 Task: Create a due date automation trigger when advanced on, on the tuesday of the week before a card is due add basic not assigned to anyone at 11:00 AM.
Action: Mouse moved to (1315, 113)
Screenshot: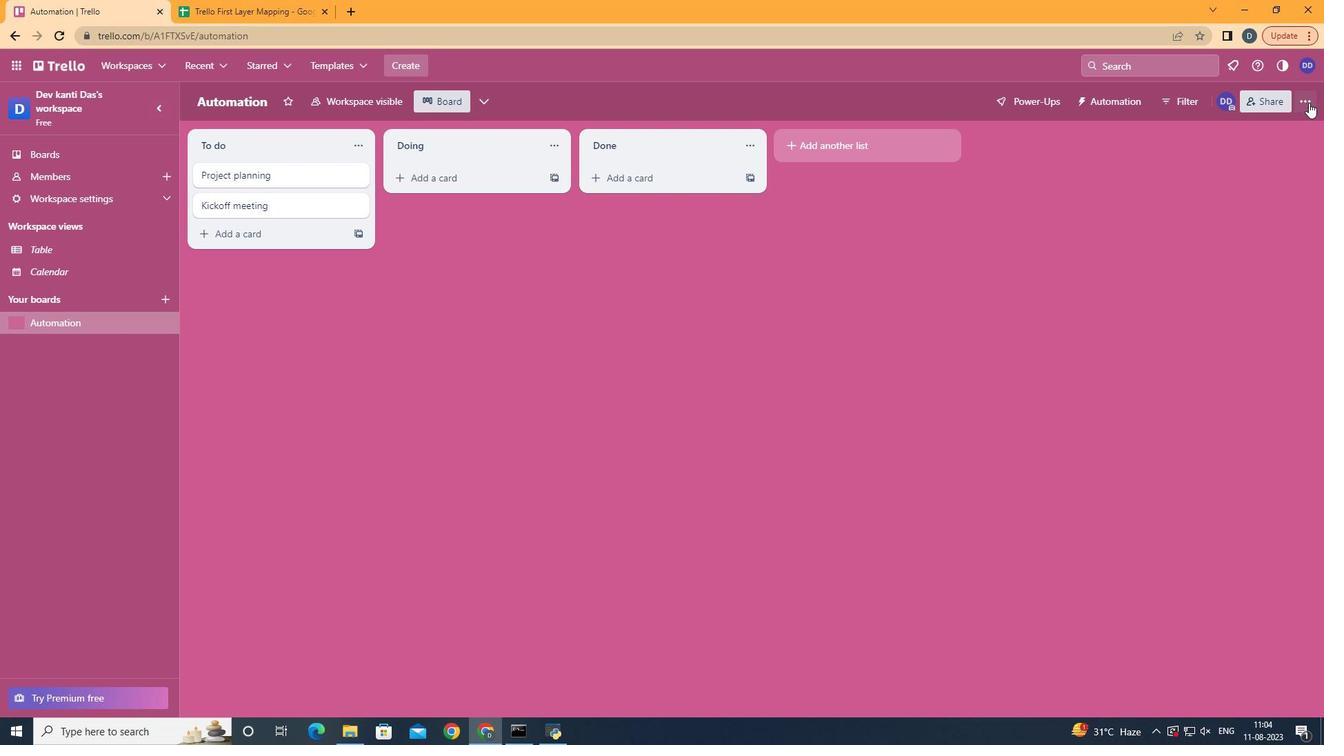 
Action: Mouse pressed left at (1315, 113)
Screenshot: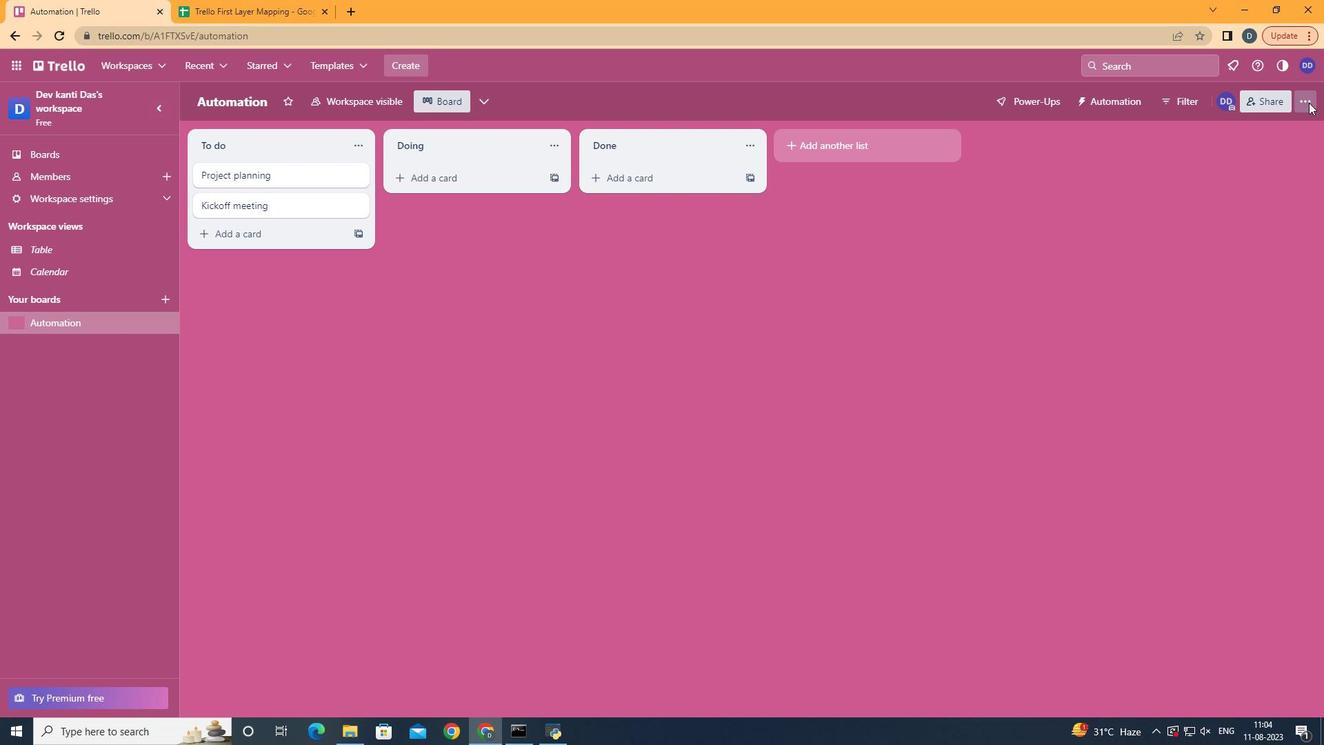 
Action: Mouse moved to (1309, 102)
Screenshot: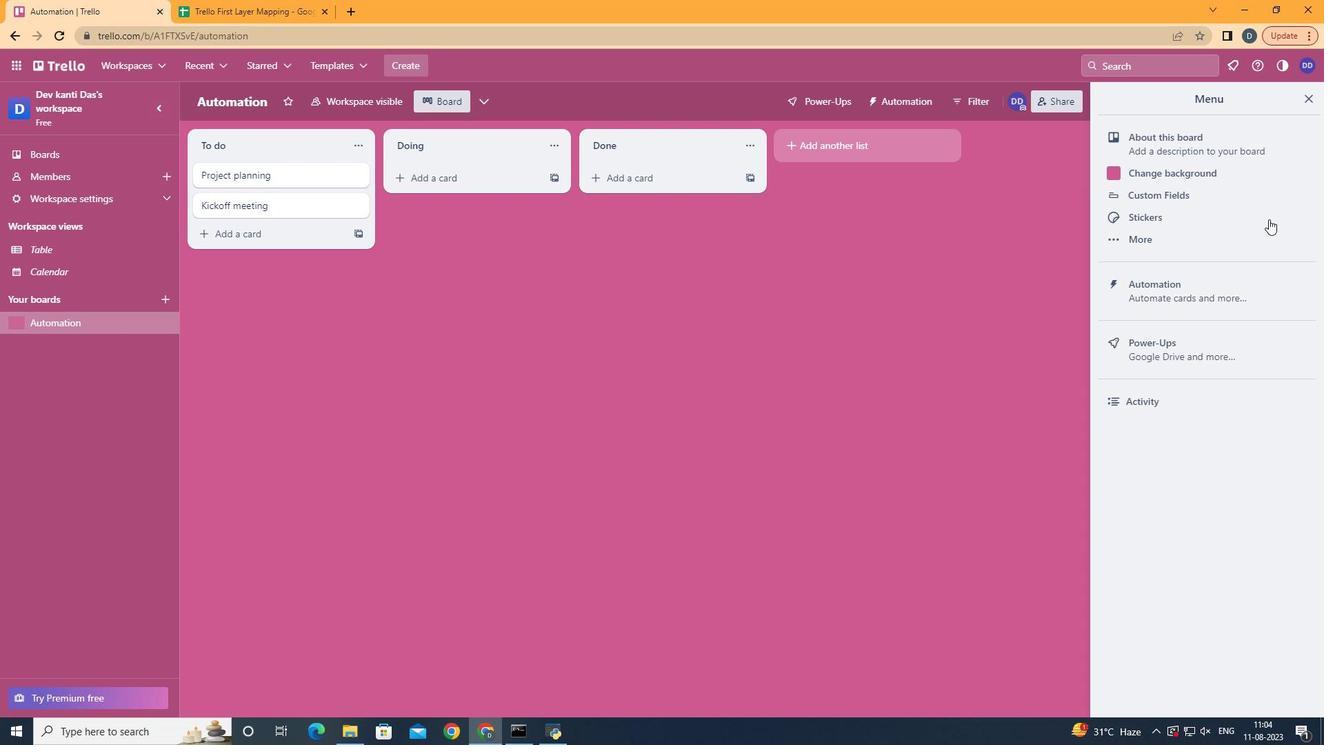 
Action: Mouse pressed left at (1309, 102)
Screenshot: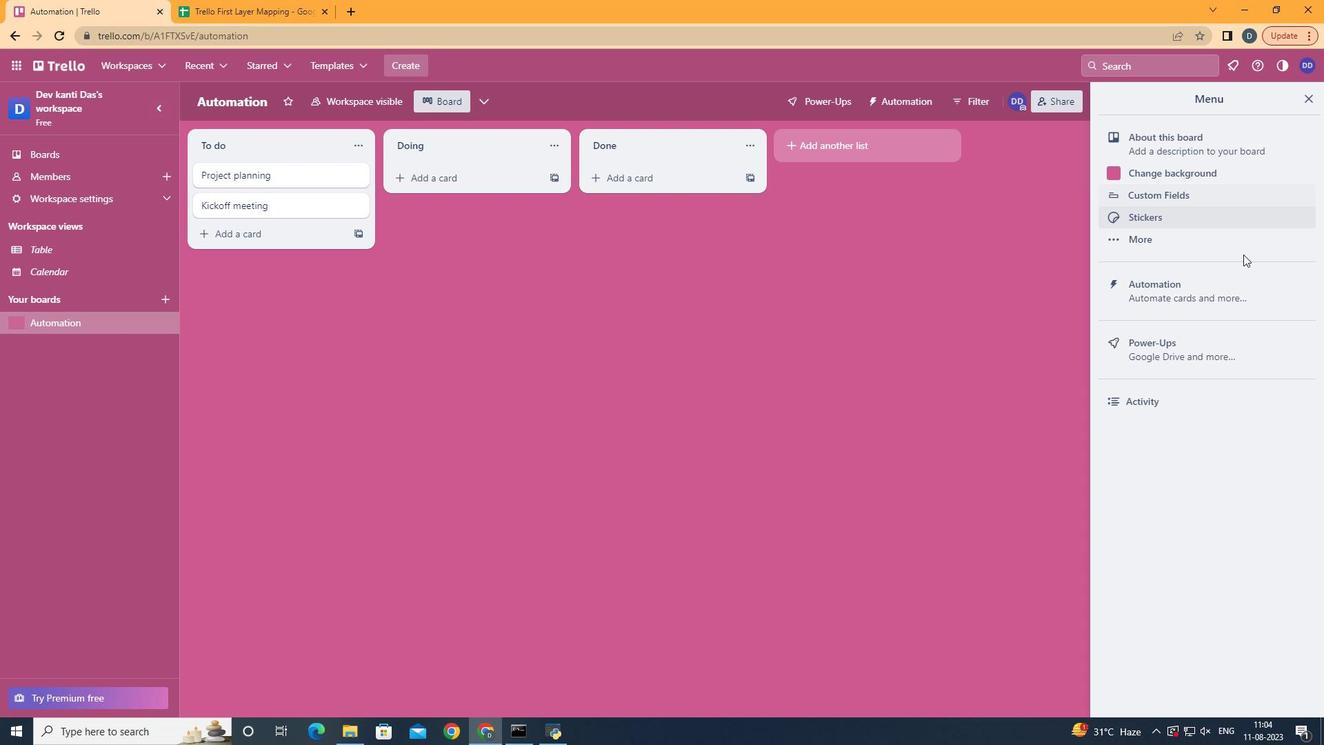 
Action: Mouse moved to (1215, 283)
Screenshot: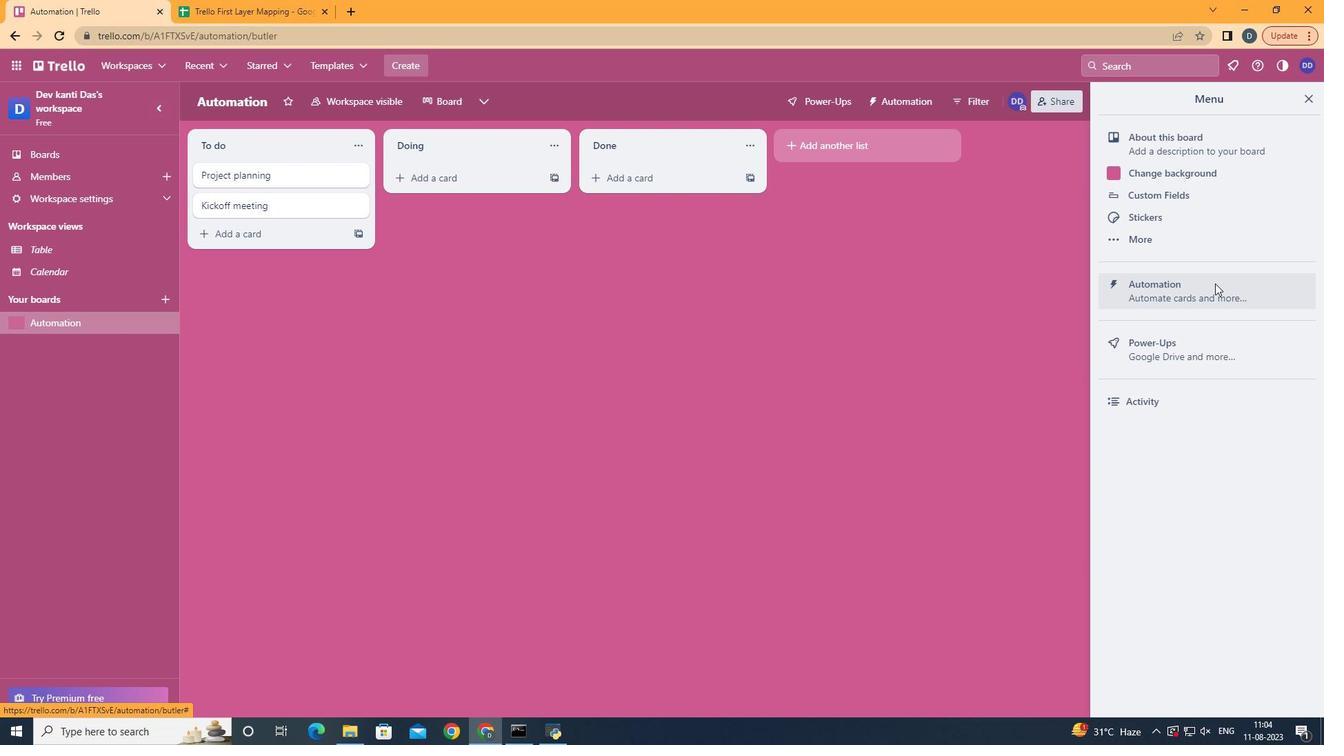 
Action: Mouse pressed left at (1215, 283)
Screenshot: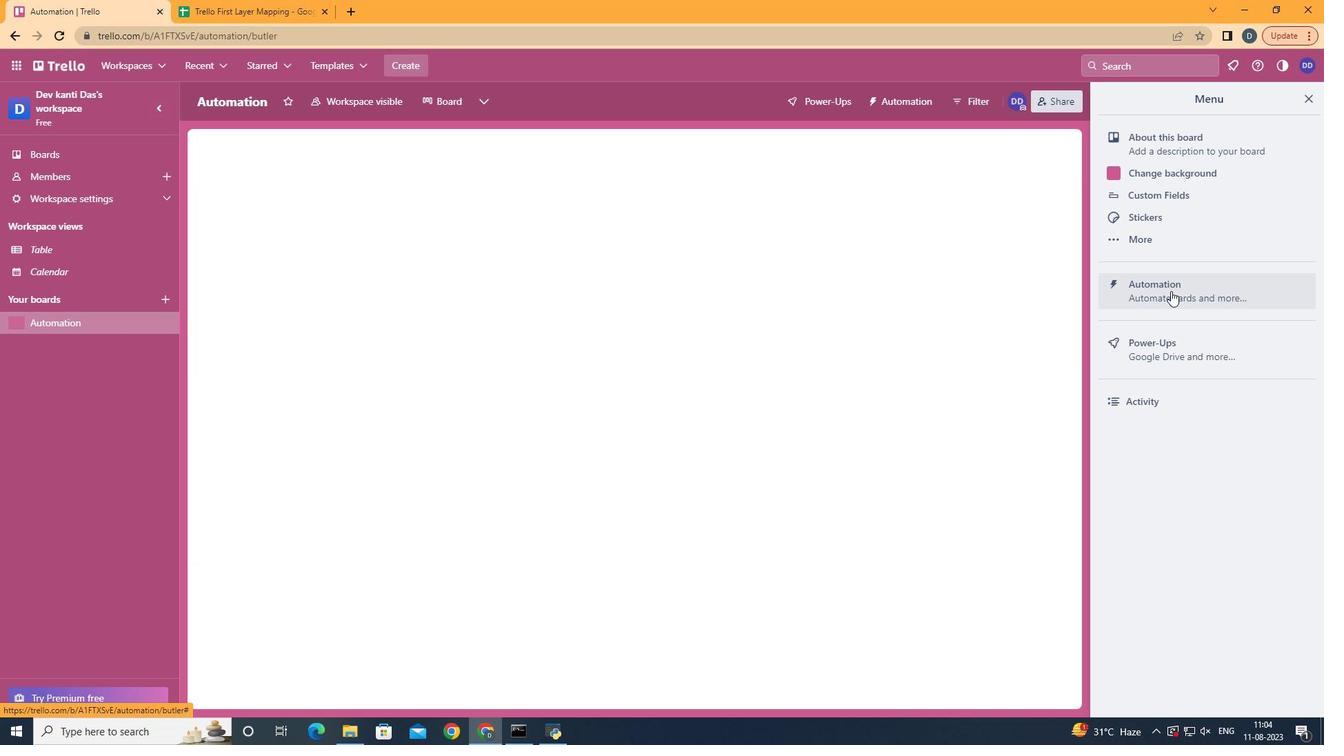 
Action: Mouse moved to (246, 272)
Screenshot: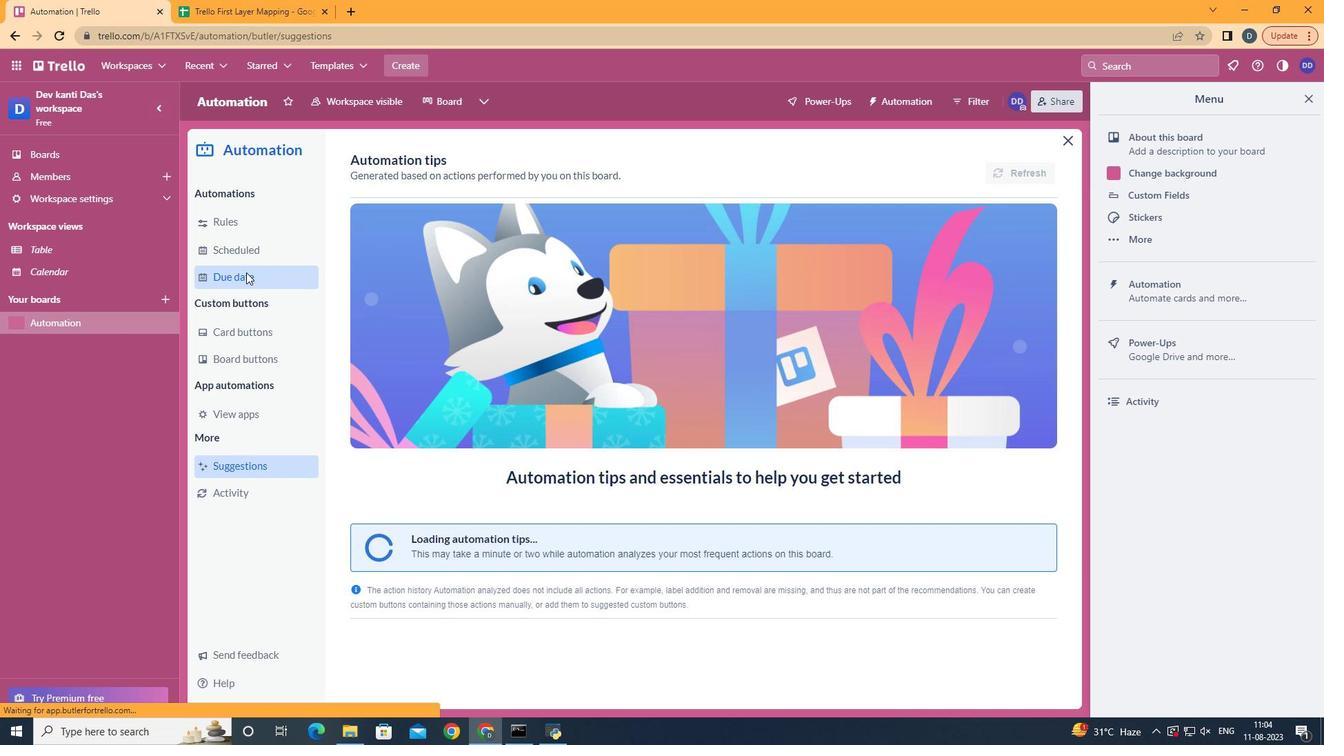 
Action: Mouse pressed left at (246, 272)
Screenshot: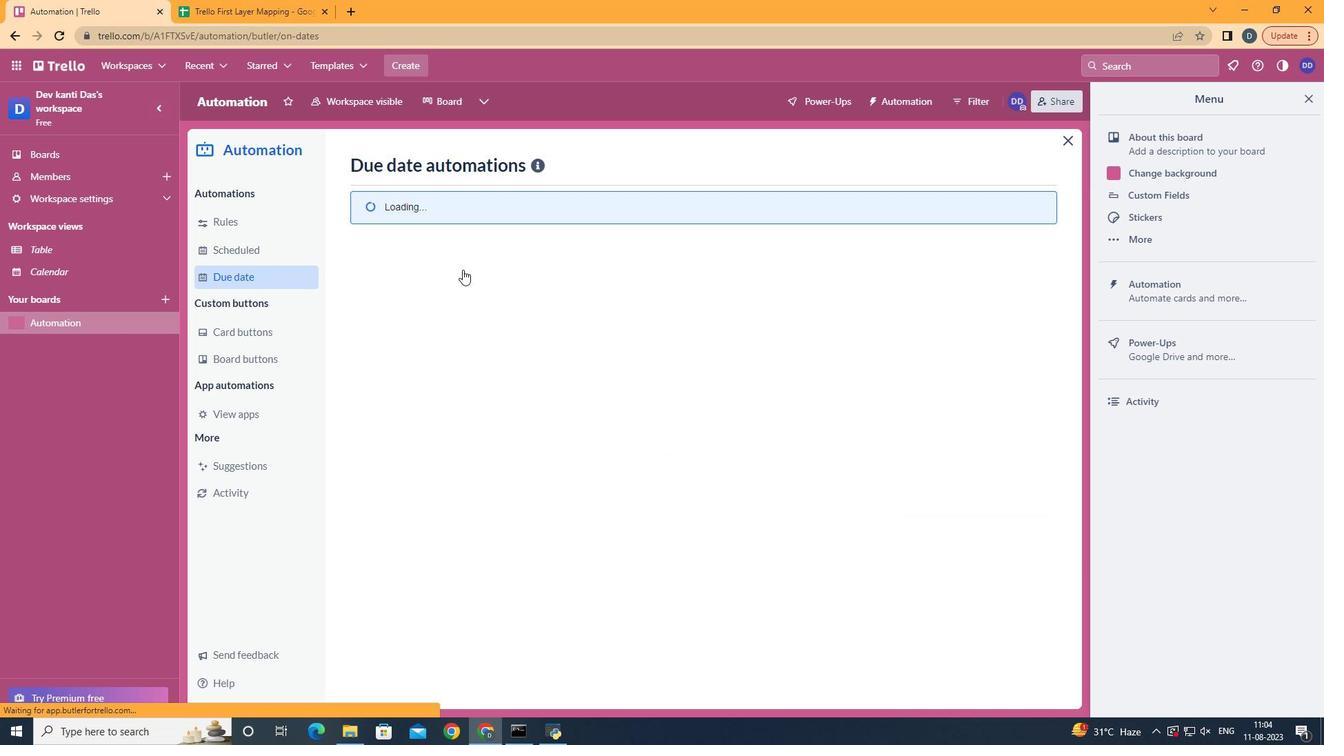 
Action: Mouse moved to (985, 162)
Screenshot: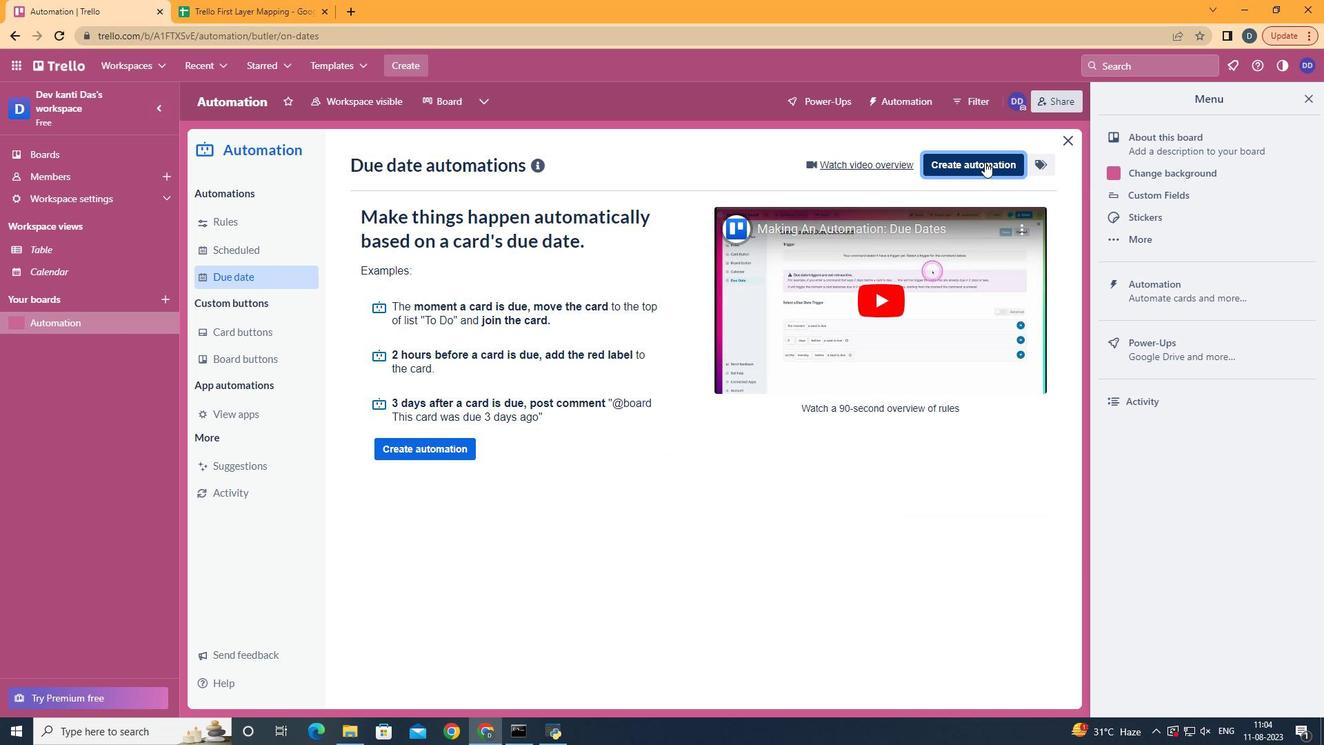 
Action: Mouse pressed left at (985, 162)
Screenshot: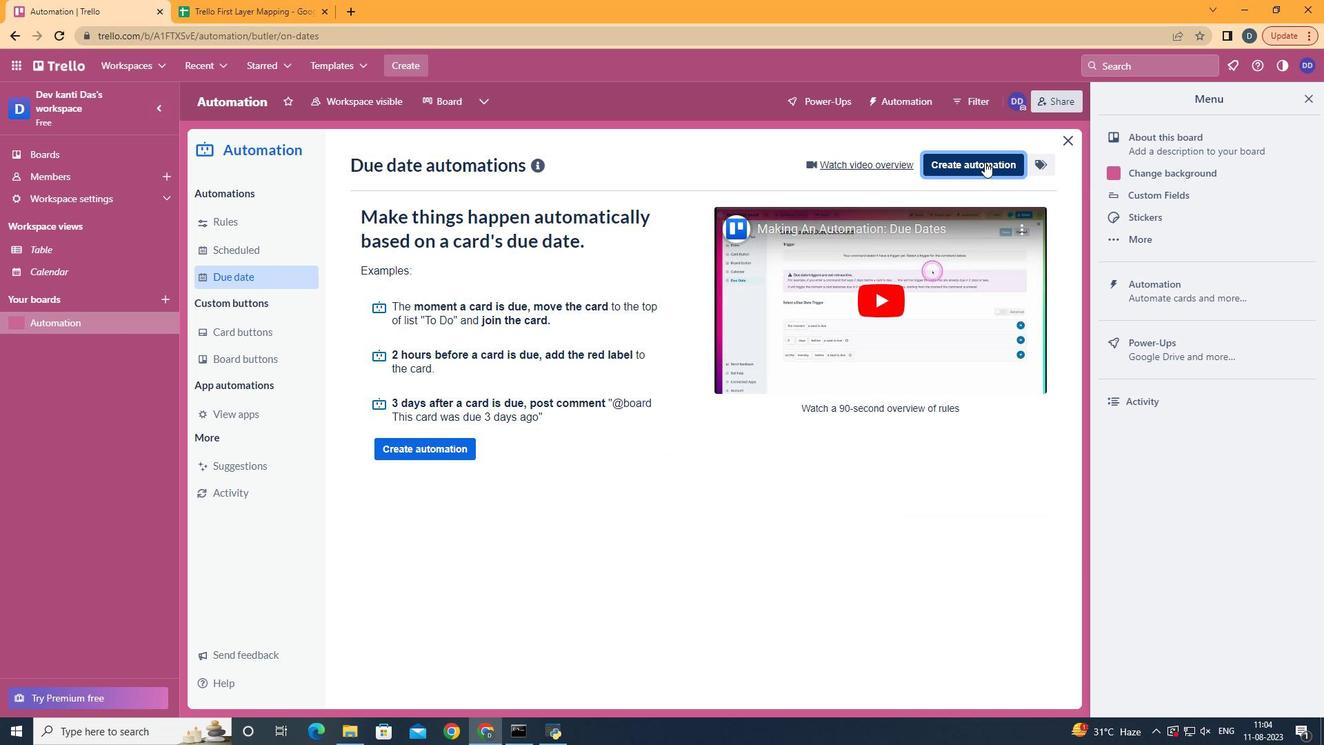 
Action: Mouse moved to (753, 289)
Screenshot: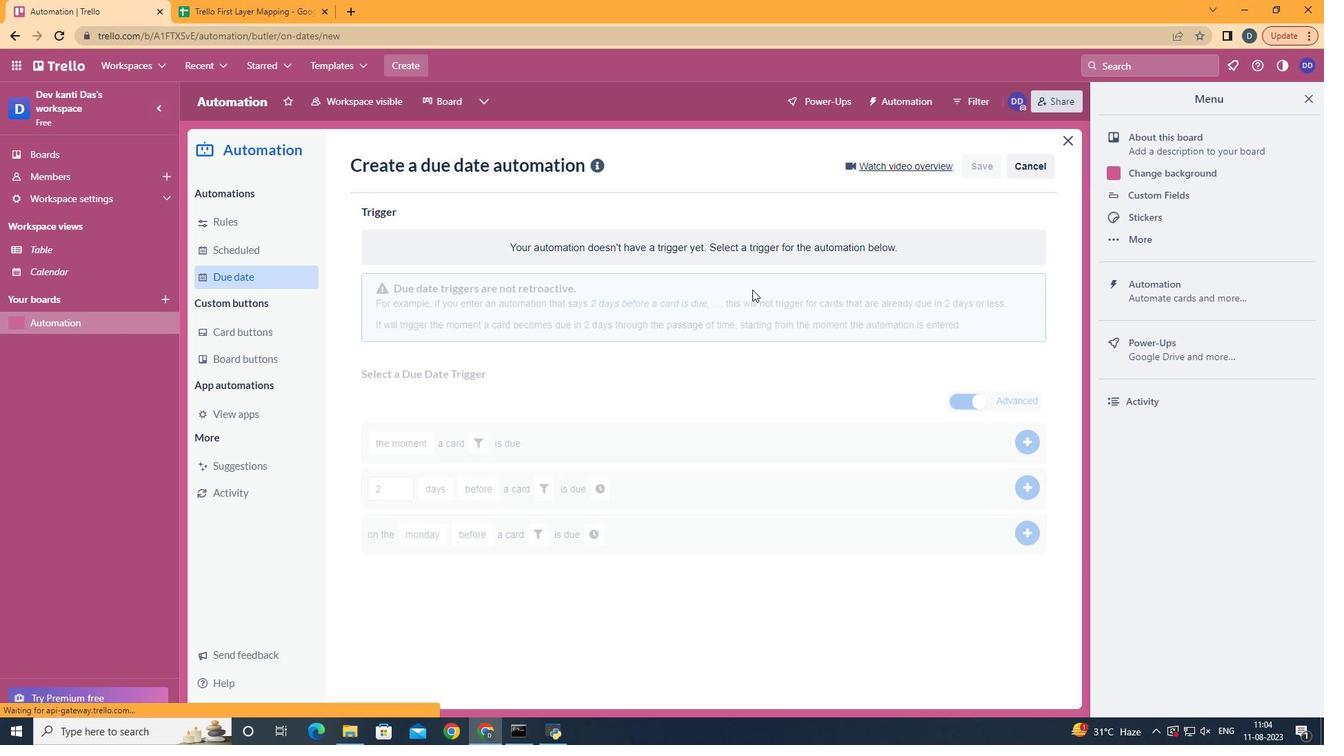
Action: Mouse pressed left at (753, 289)
Screenshot: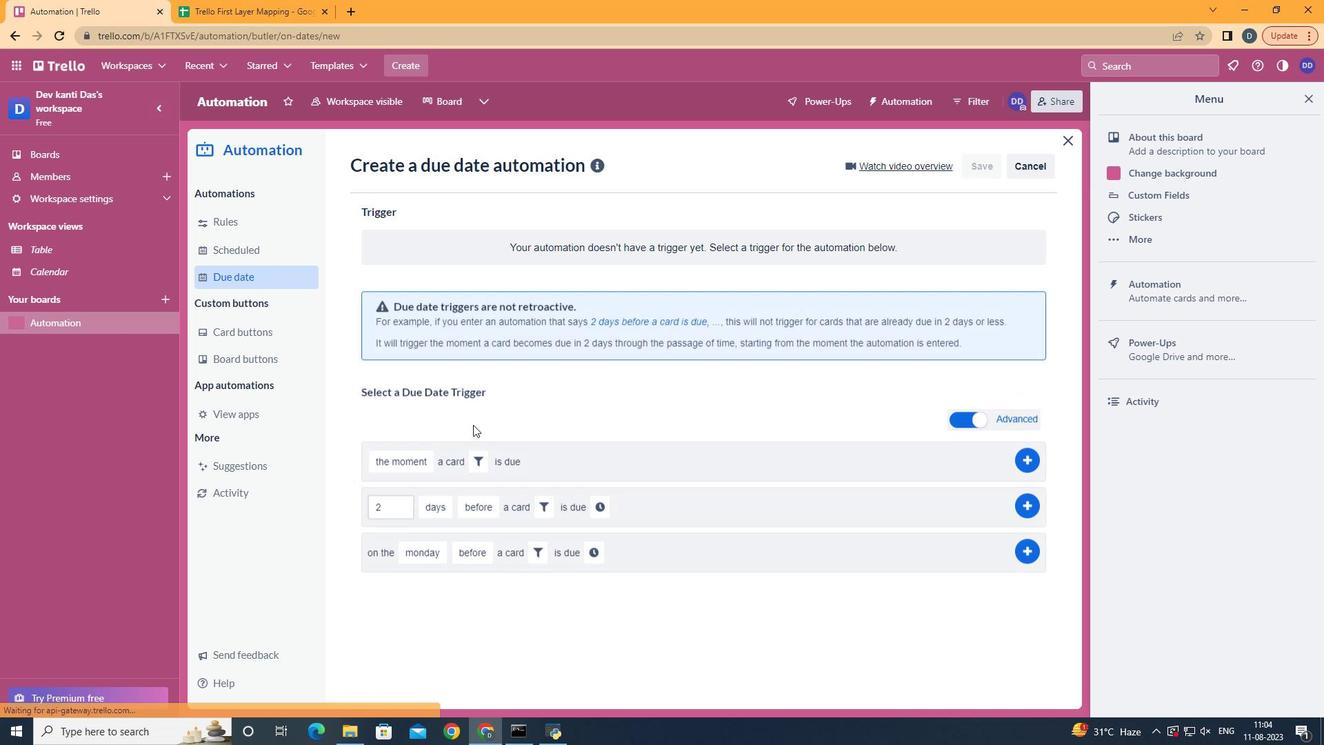 
Action: Mouse moved to (447, 382)
Screenshot: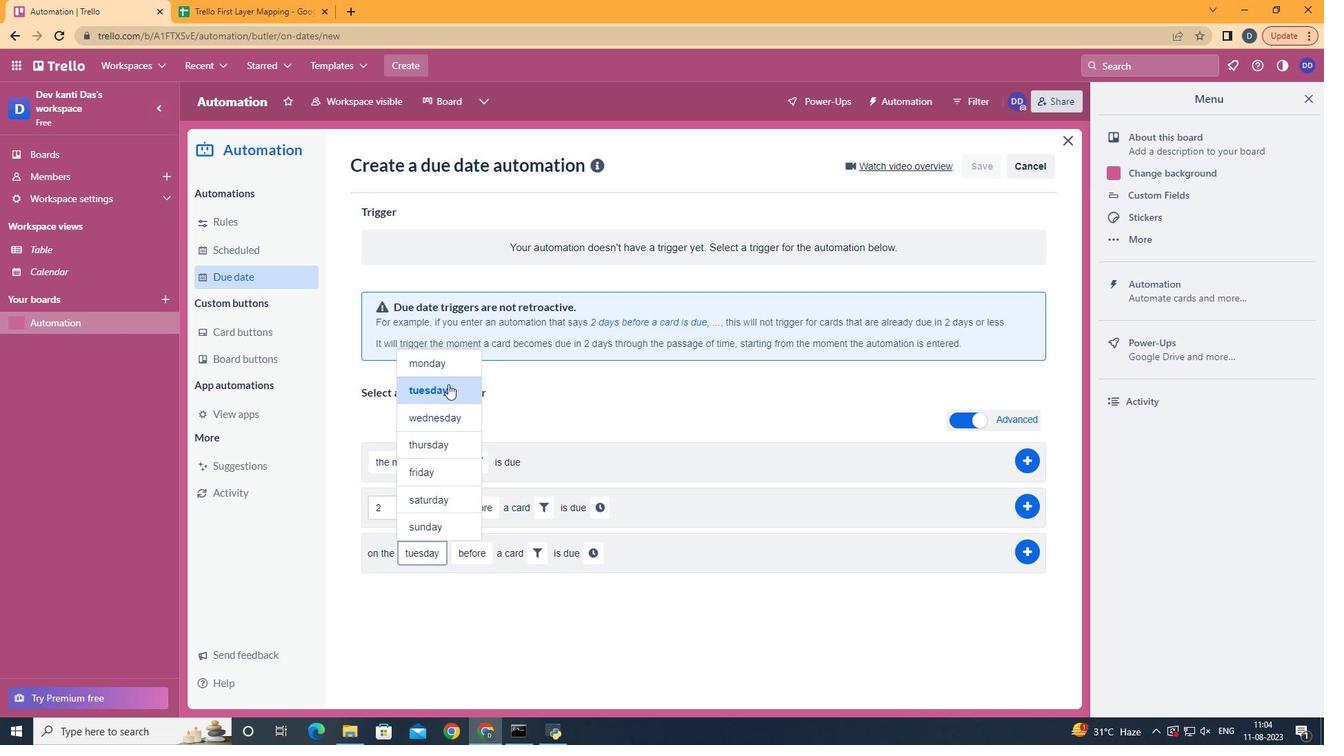 
Action: Mouse pressed left at (447, 382)
Screenshot: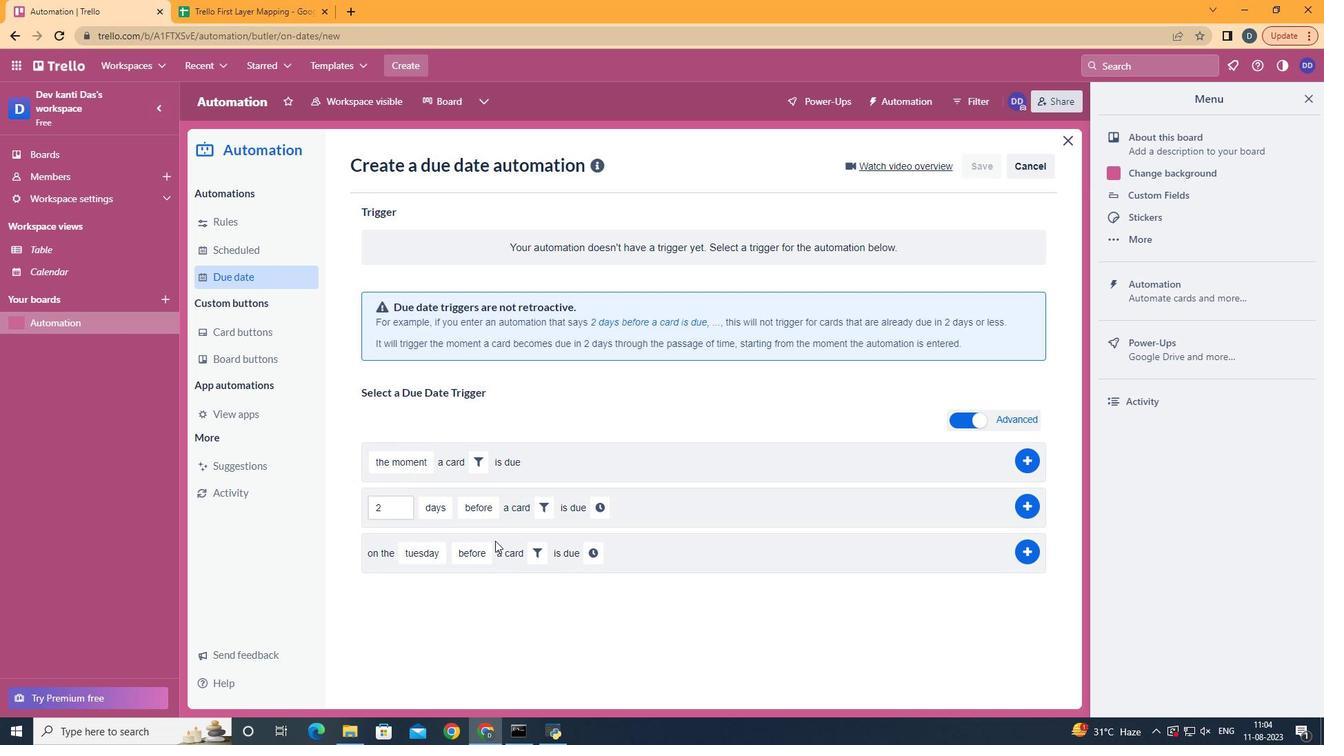 
Action: Mouse moved to (494, 666)
Screenshot: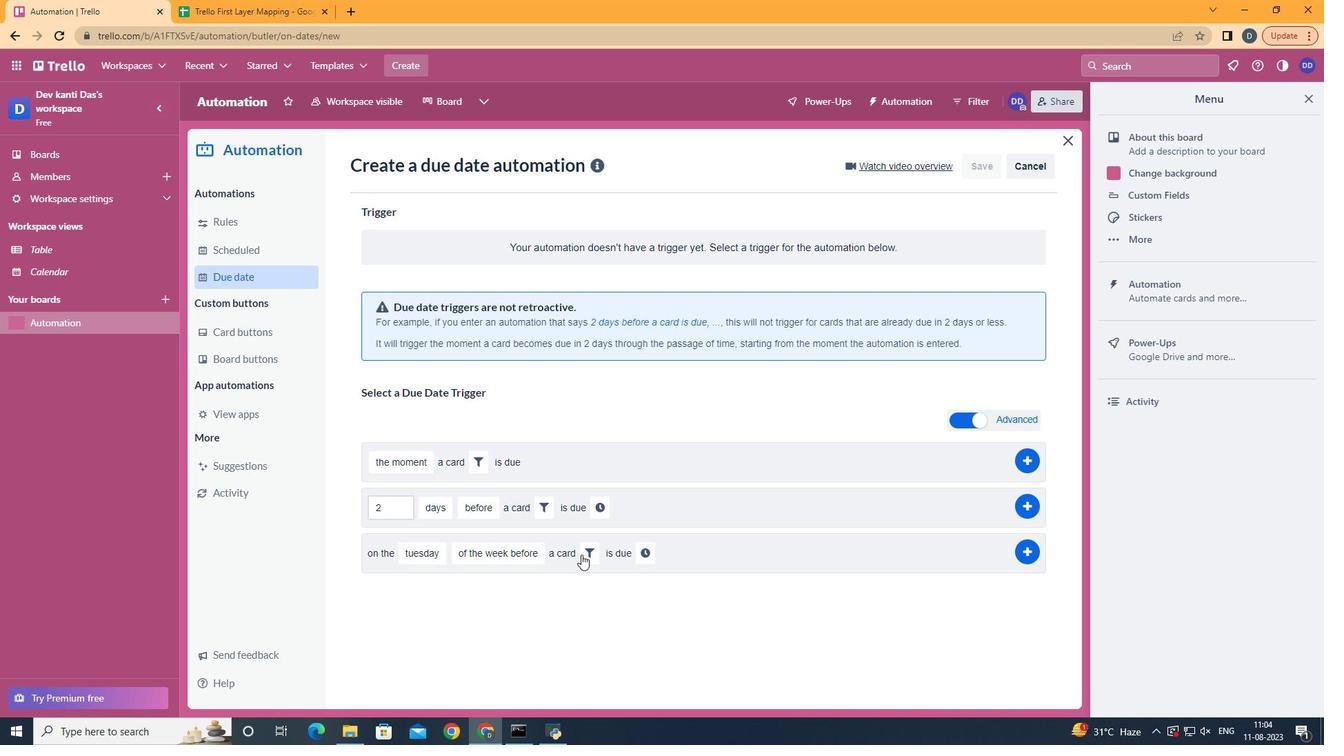 
Action: Mouse pressed left at (494, 666)
Screenshot: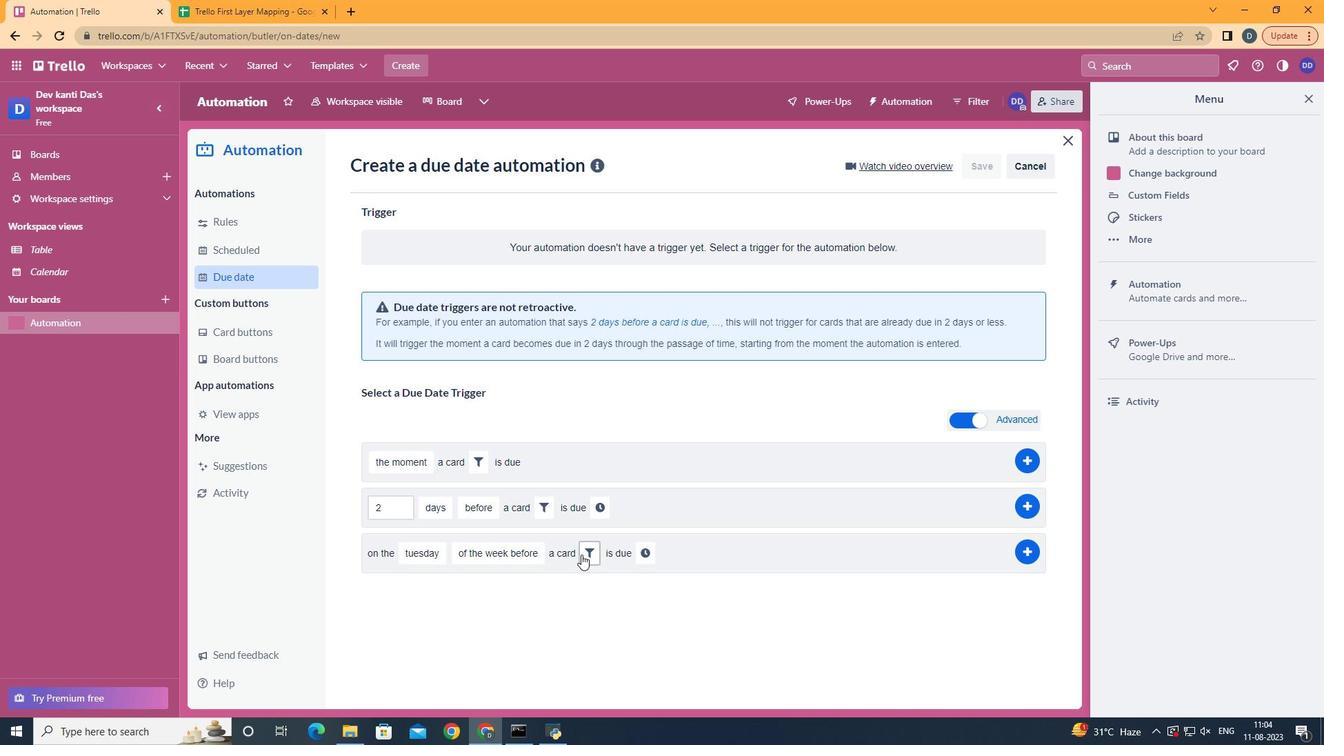 
Action: Mouse moved to (581, 554)
Screenshot: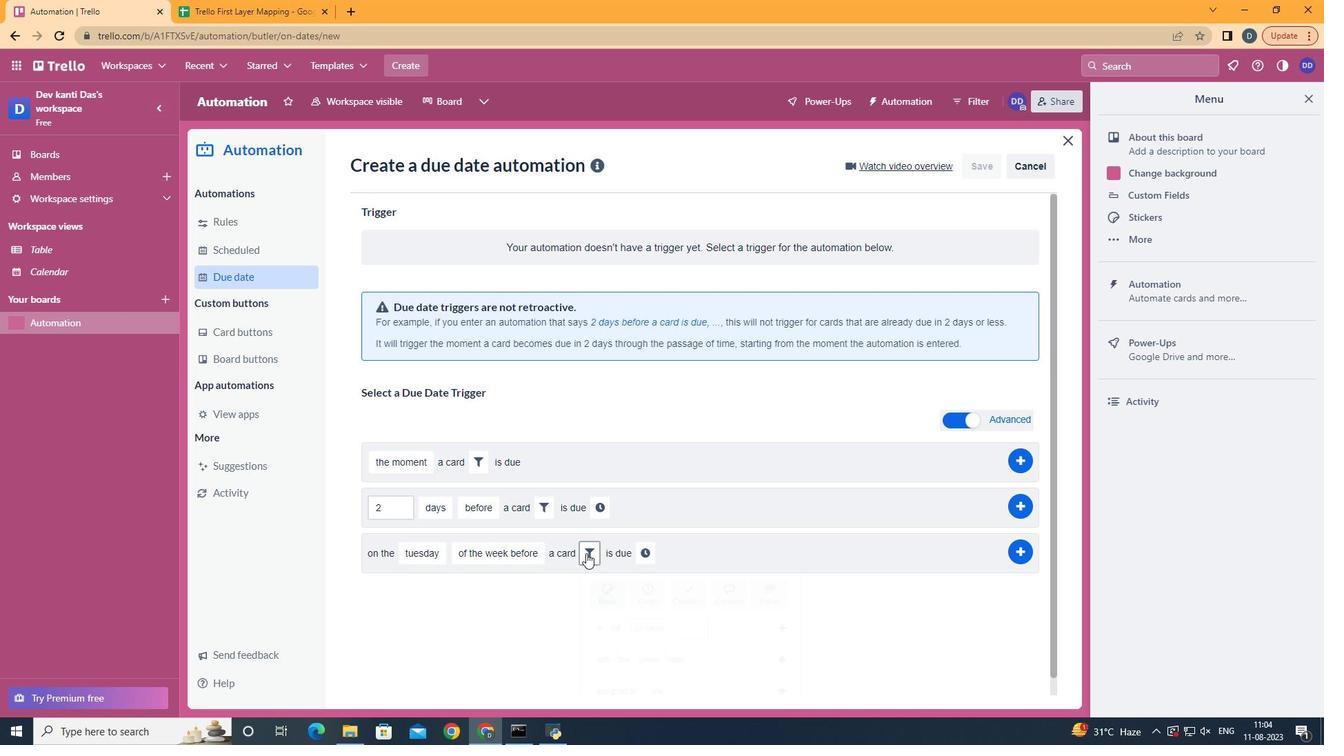 
Action: Mouse pressed left at (581, 554)
Screenshot: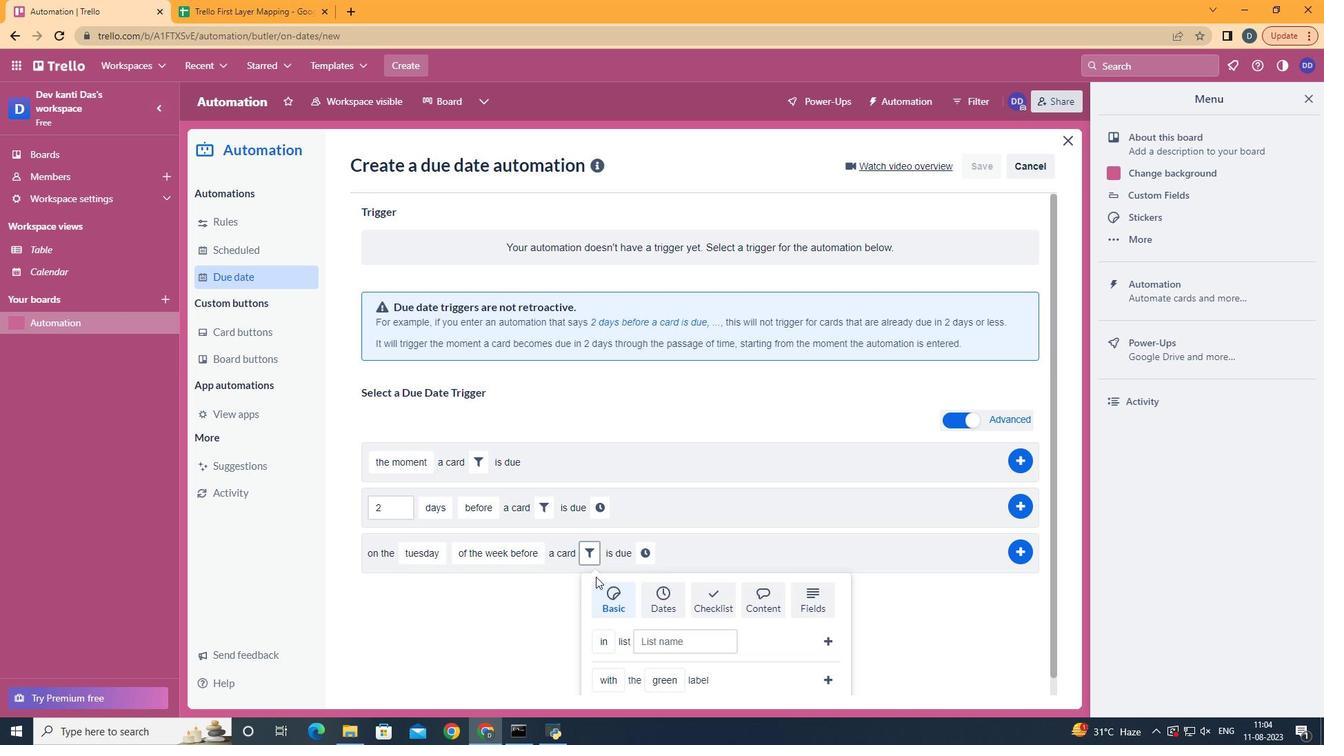 
Action: Mouse moved to (653, 645)
Screenshot: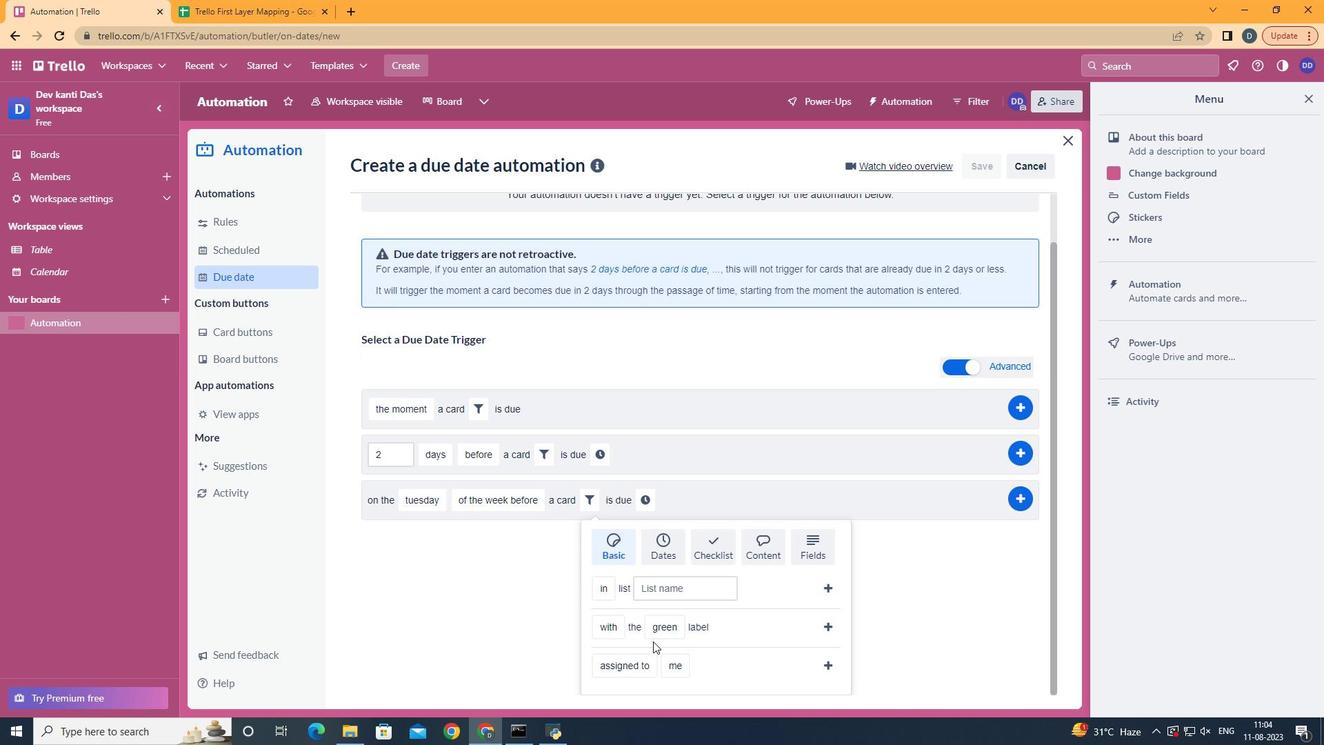 
Action: Mouse scrolled (653, 644) with delta (0, 0)
Screenshot: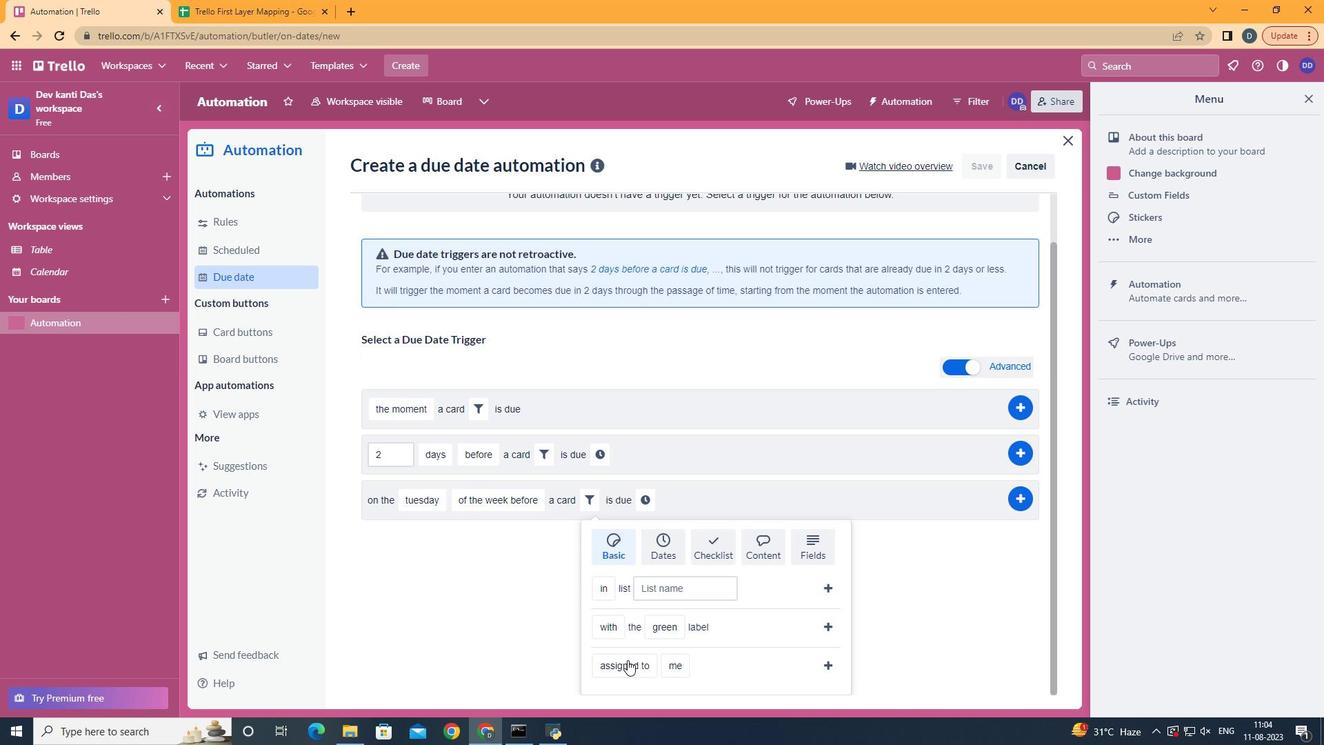 
Action: Mouse scrolled (653, 644) with delta (0, 0)
Screenshot: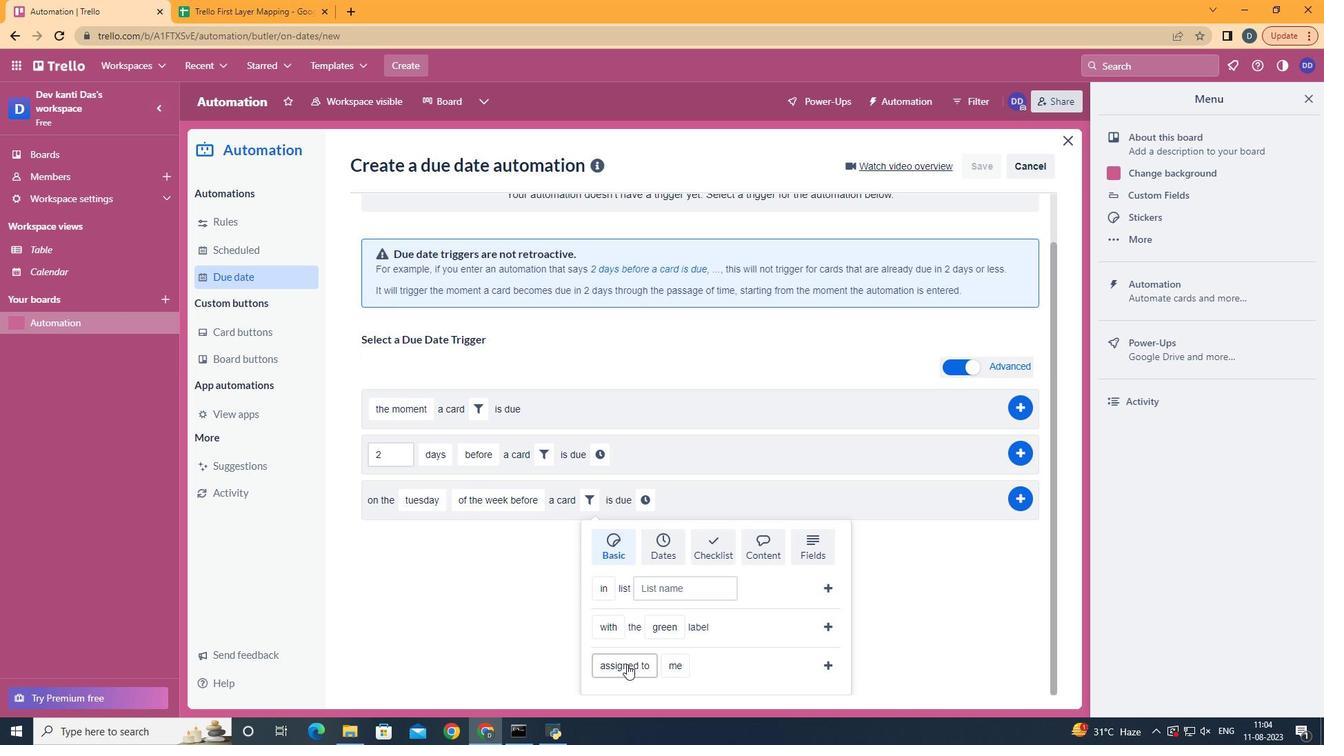 
Action: Mouse scrolled (653, 644) with delta (0, 0)
Screenshot: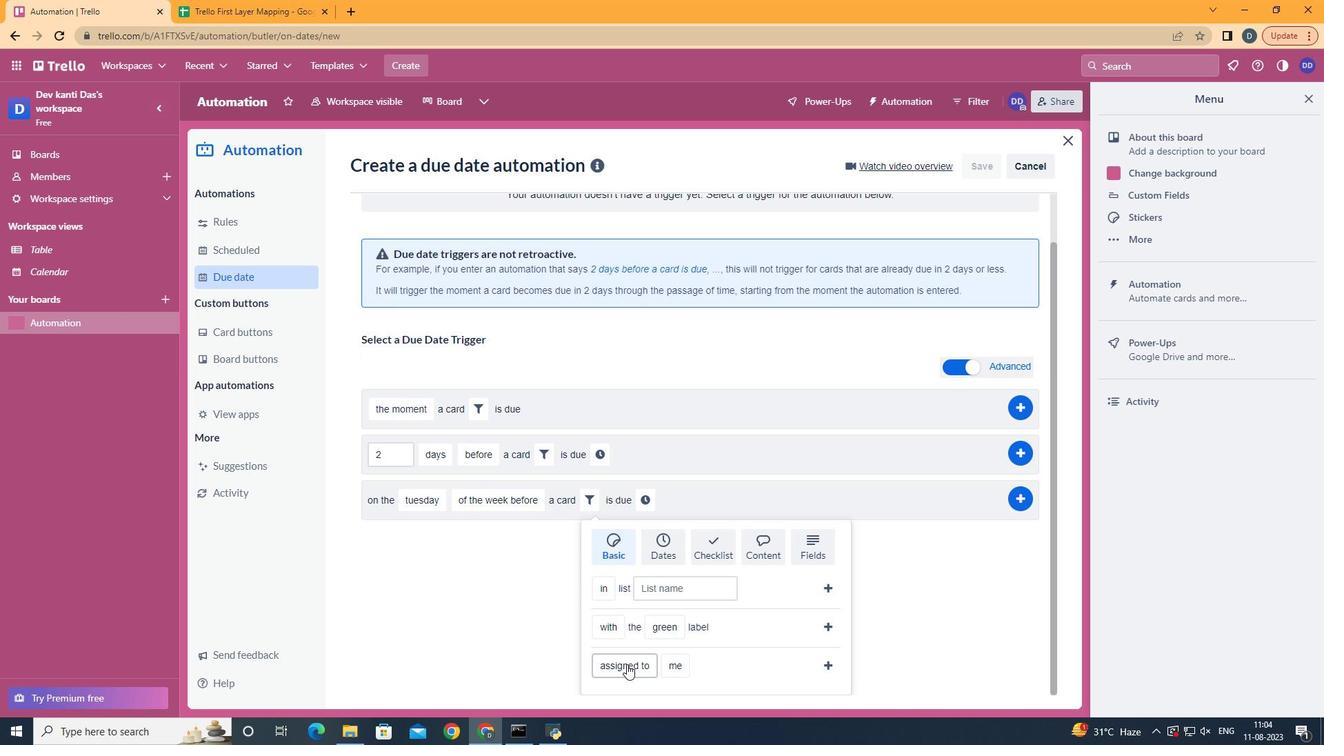 
Action: Mouse scrolled (653, 644) with delta (0, 0)
Screenshot: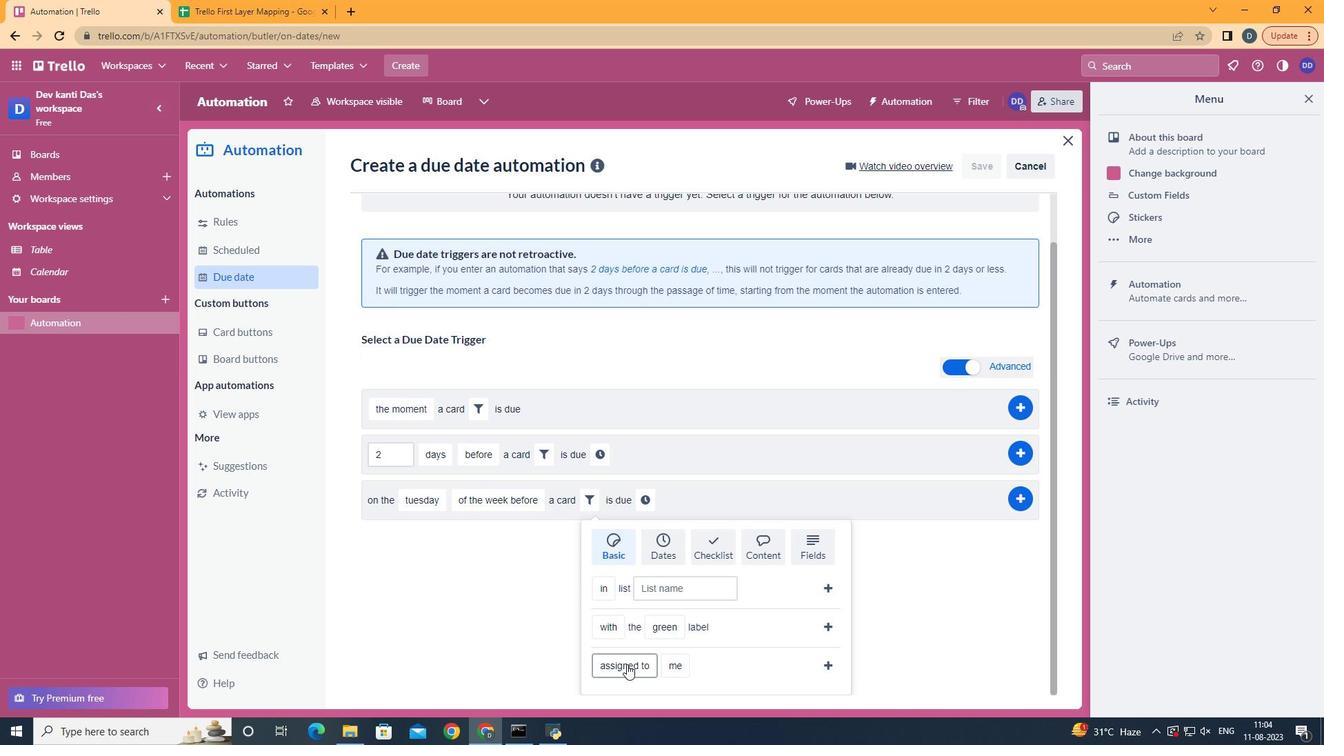 
Action: Mouse moved to (637, 609)
Screenshot: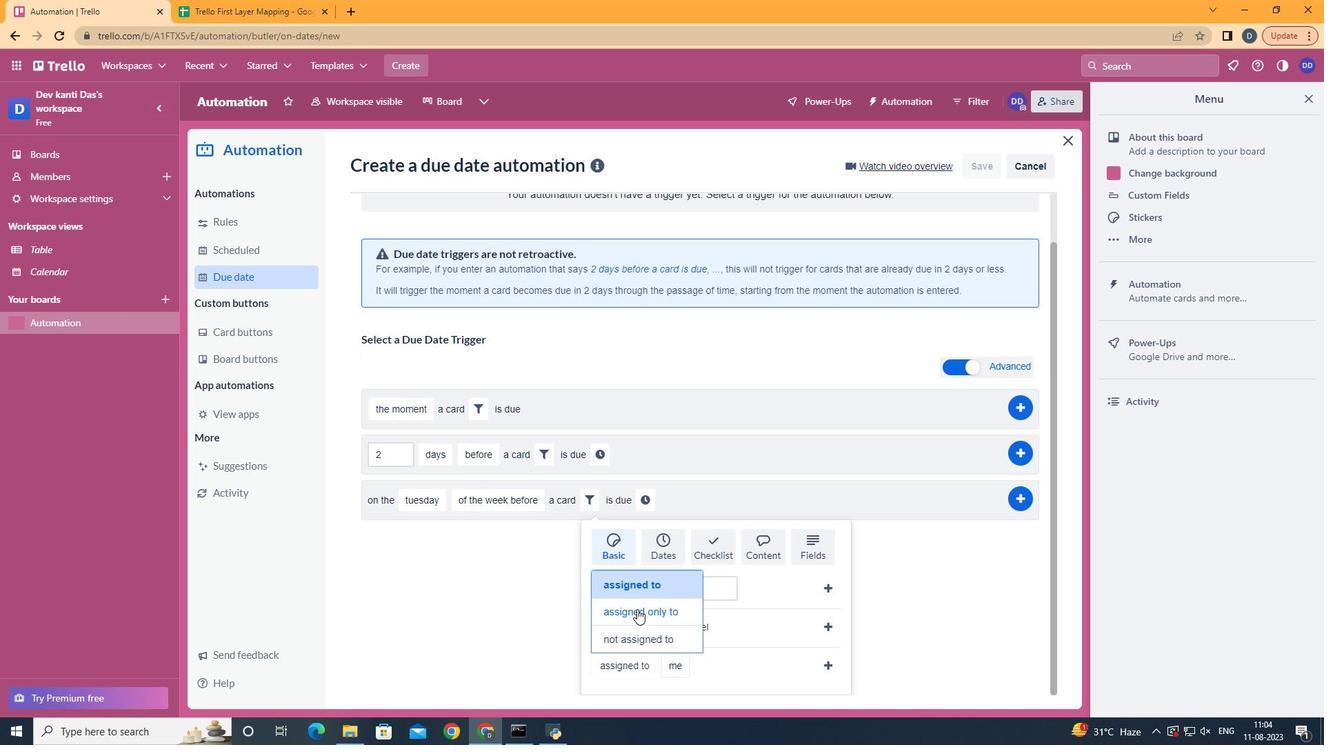
Action: Mouse pressed left at (637, 609)
Screenshot: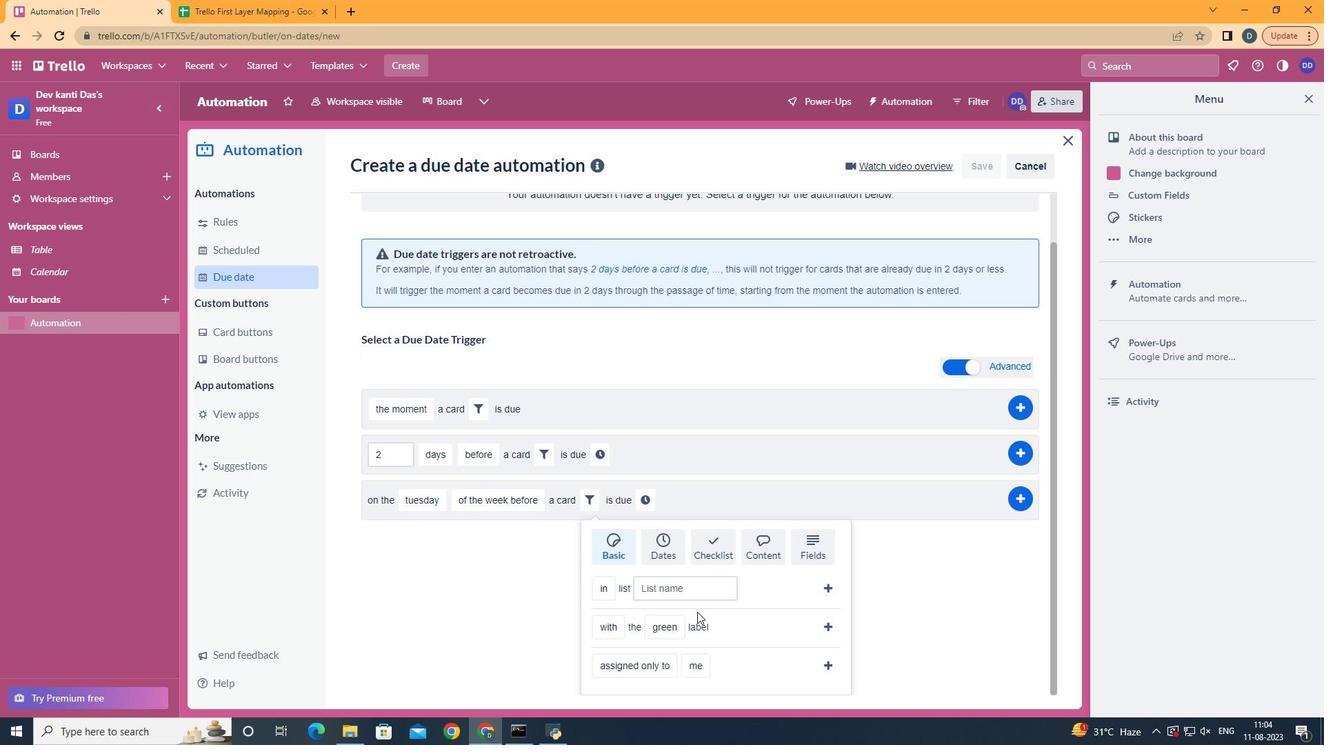 
Action: Mouse moved to (707, 618)
Screenshot: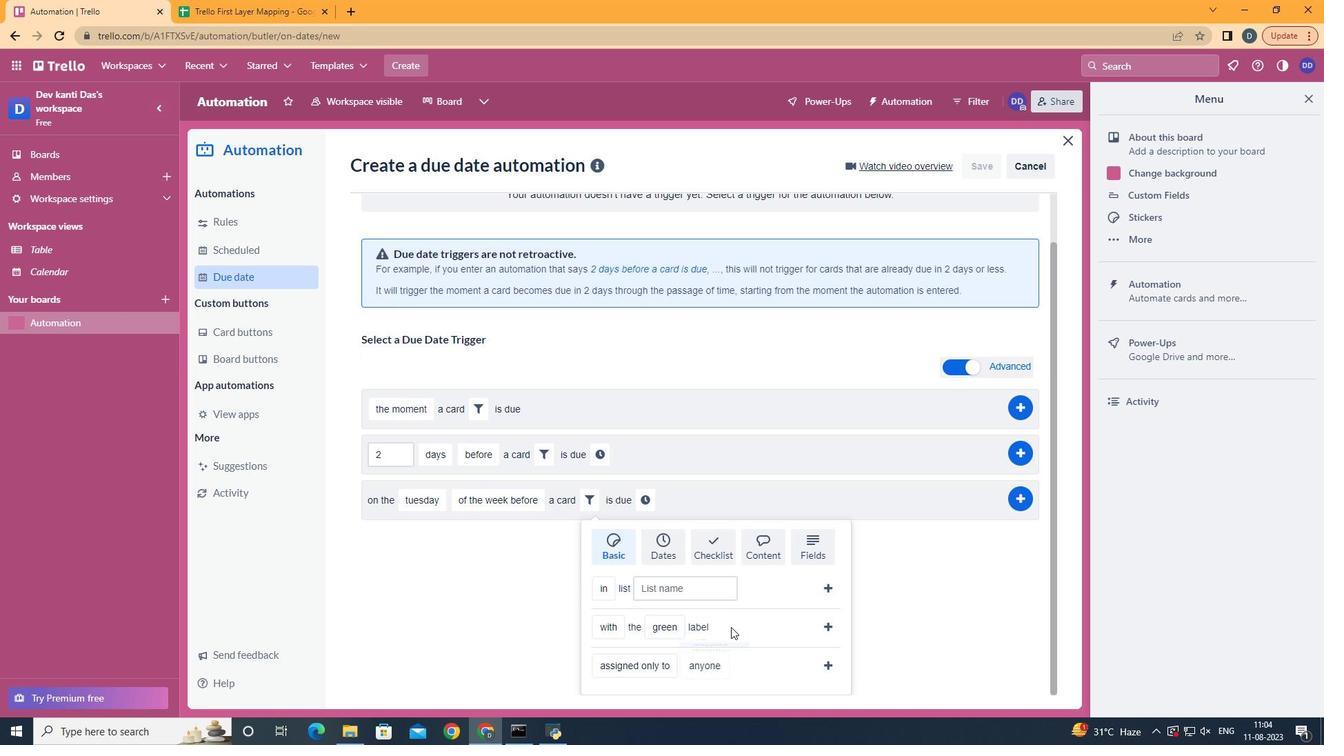 
Action: Mouse pressed left at (707, 618)
Screenshot: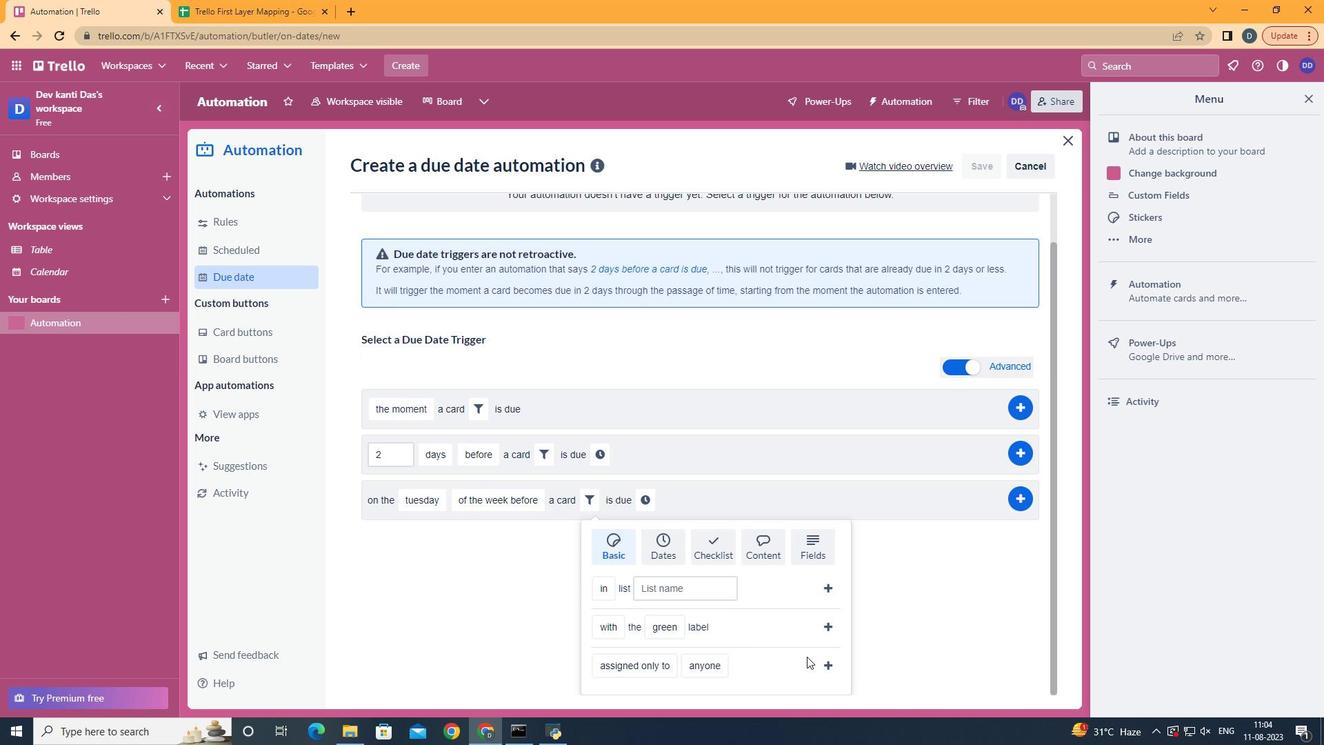 
Action: Mouse moved to (816, 670)
Screenshot: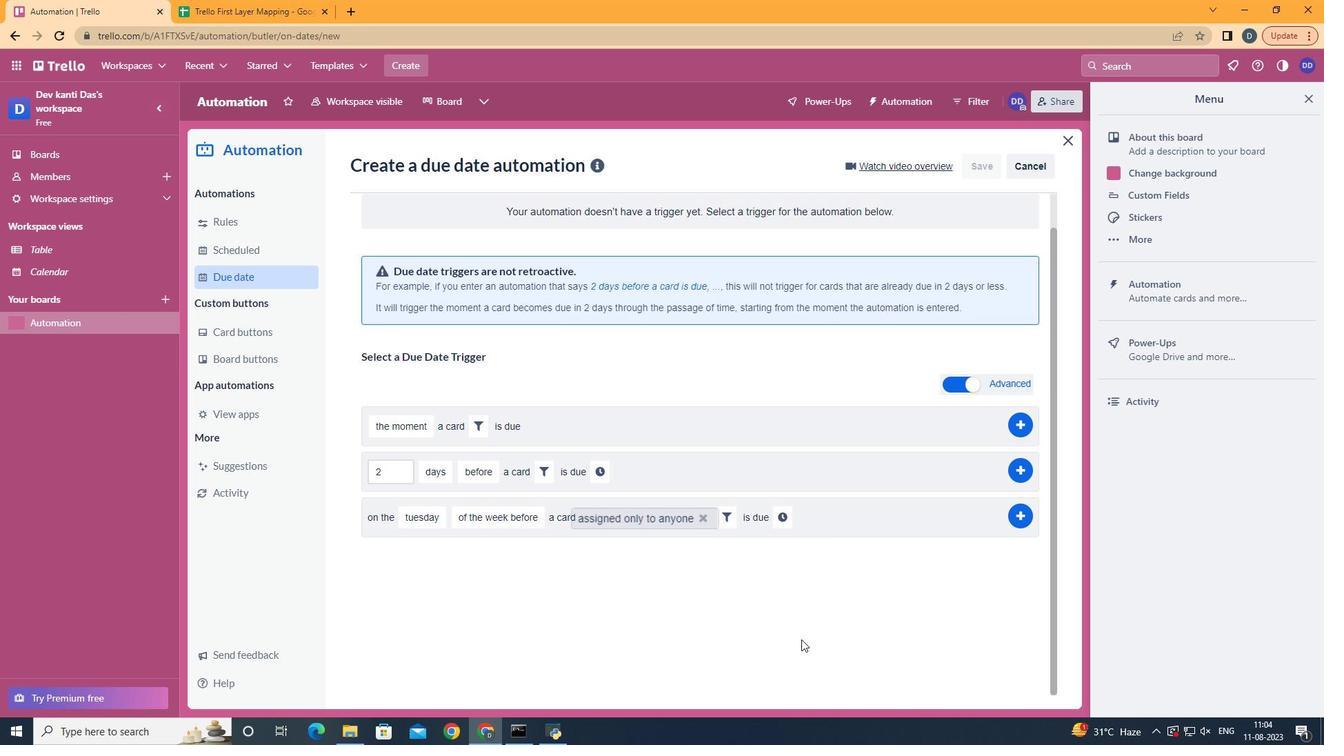 
Action: Mouse pressed left at (816, 670)
Screenshot: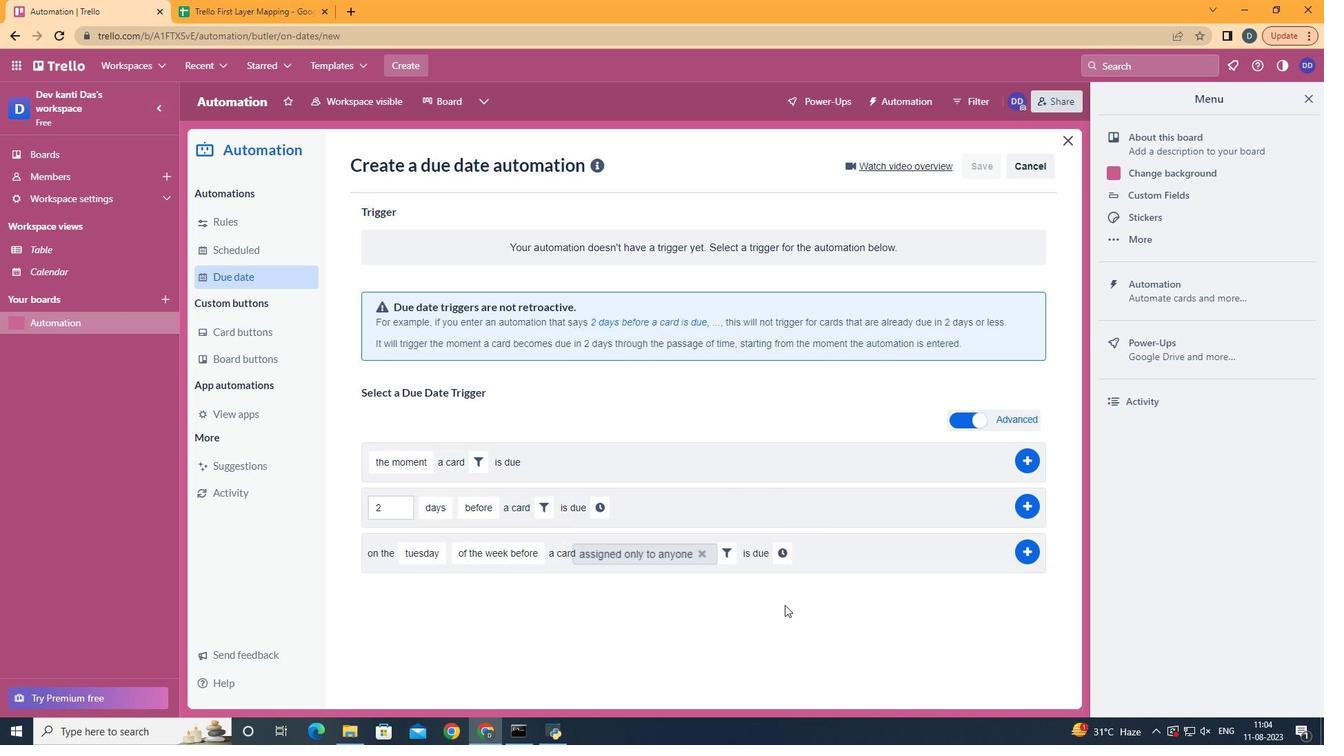 
Action: Mouse moved to (779, 565)
Screenshot: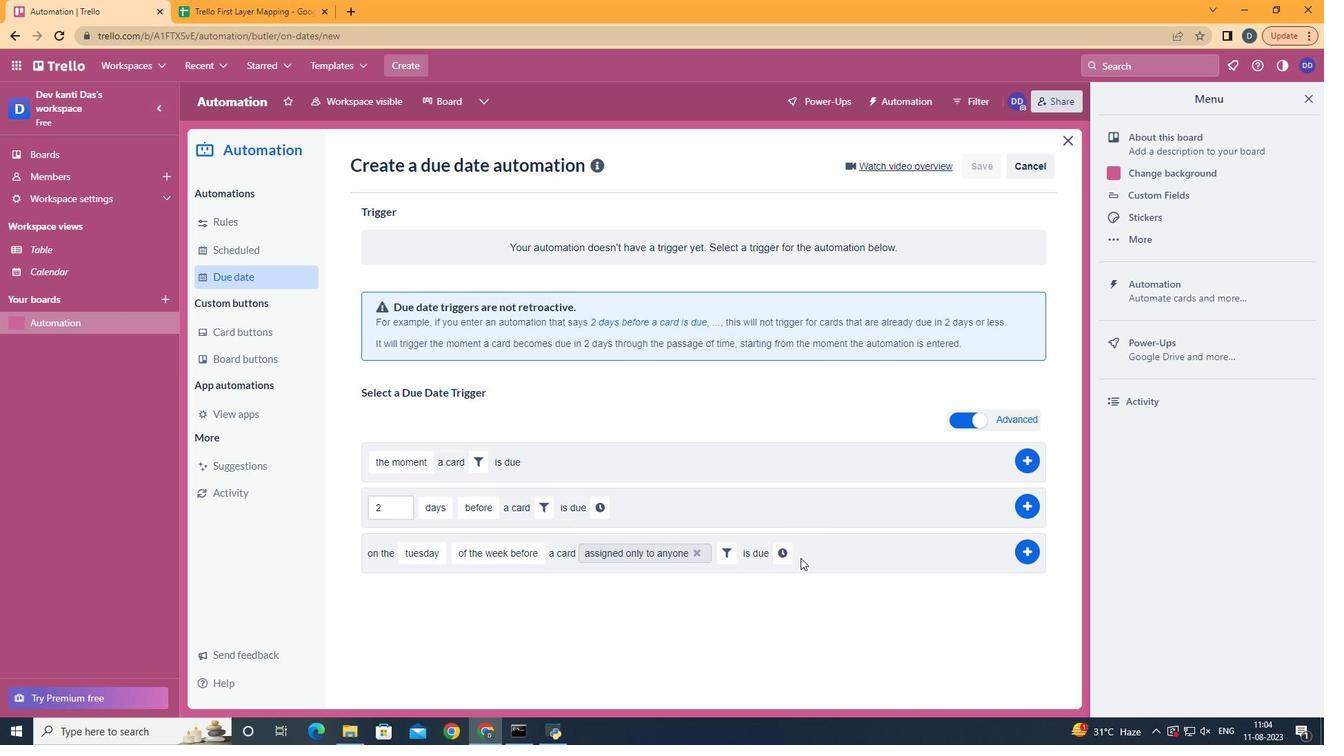 
Action: Mouse pressed left at (779, 565)
Screenshot: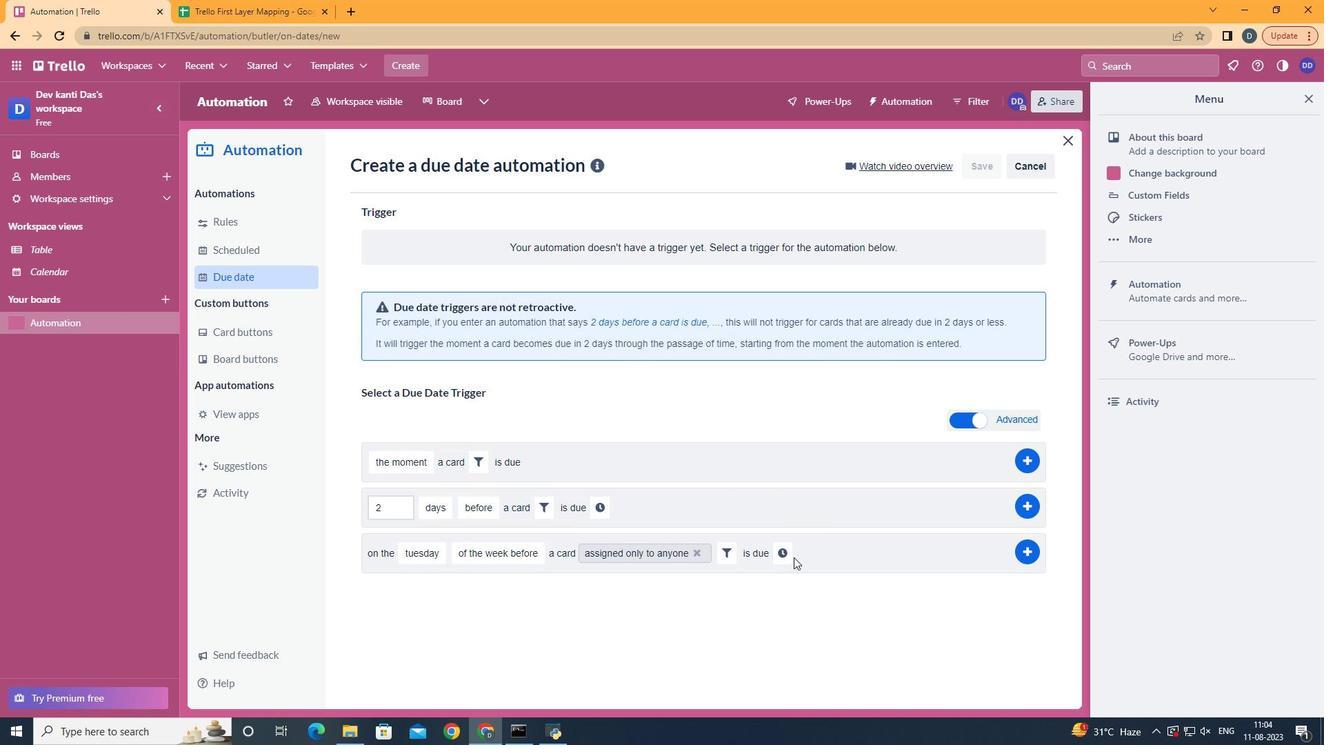 
Action: Mouse moved to (786, 554)
Screenshot: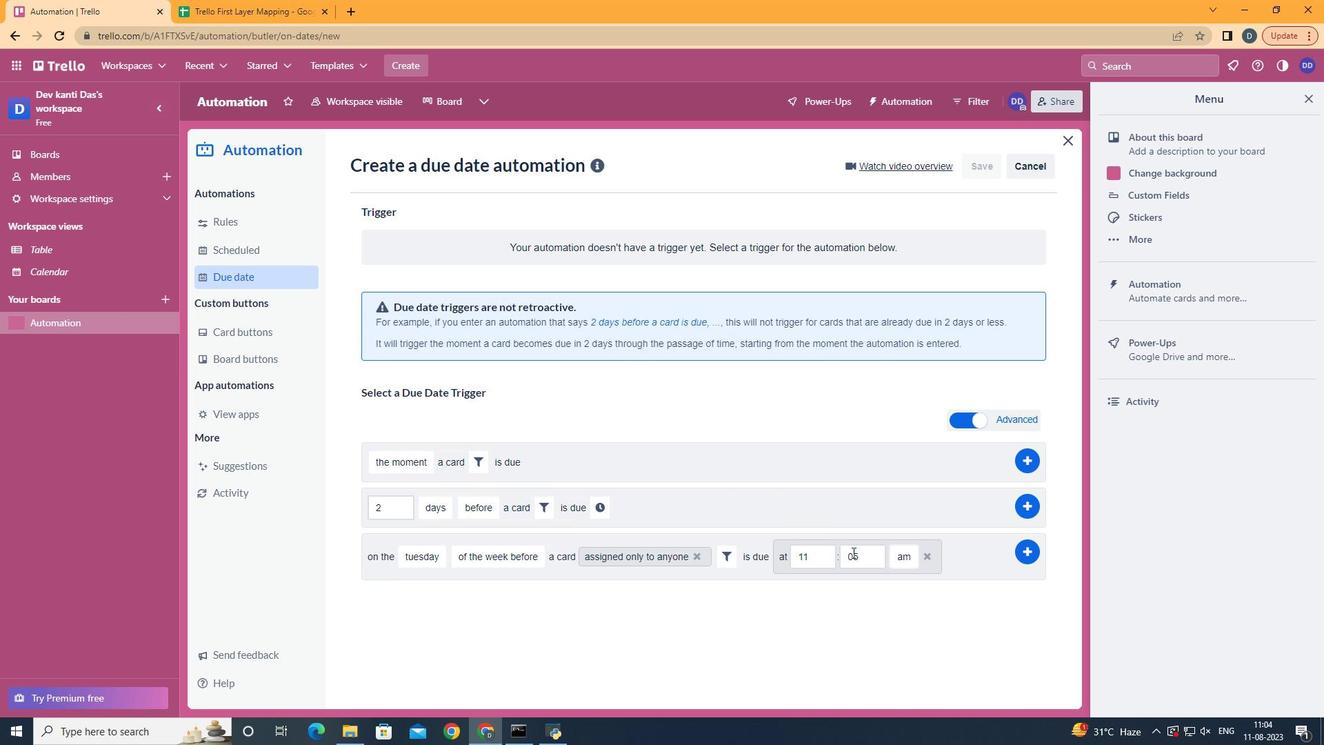 
Action: Mouse pressed left at (786, 554)
Screenshot: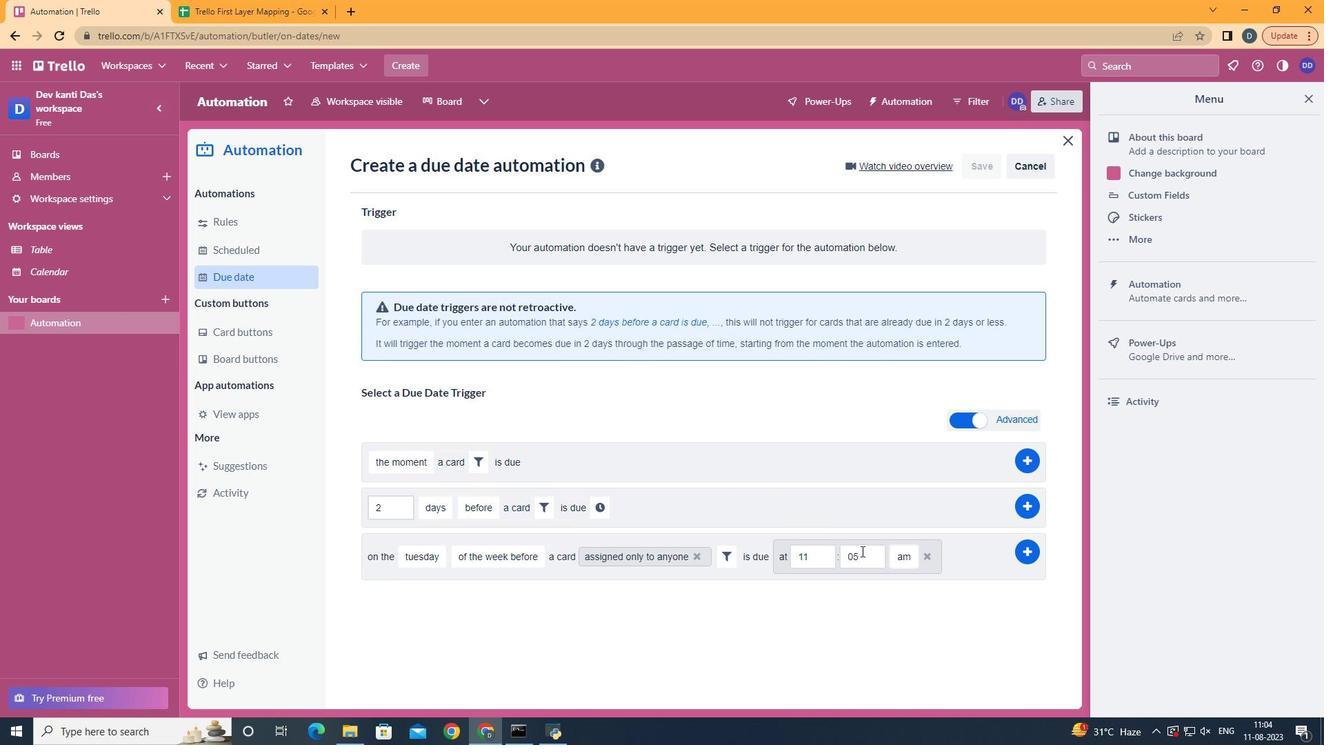 
Action: Mouse moved to (861, 551)
Screenshot: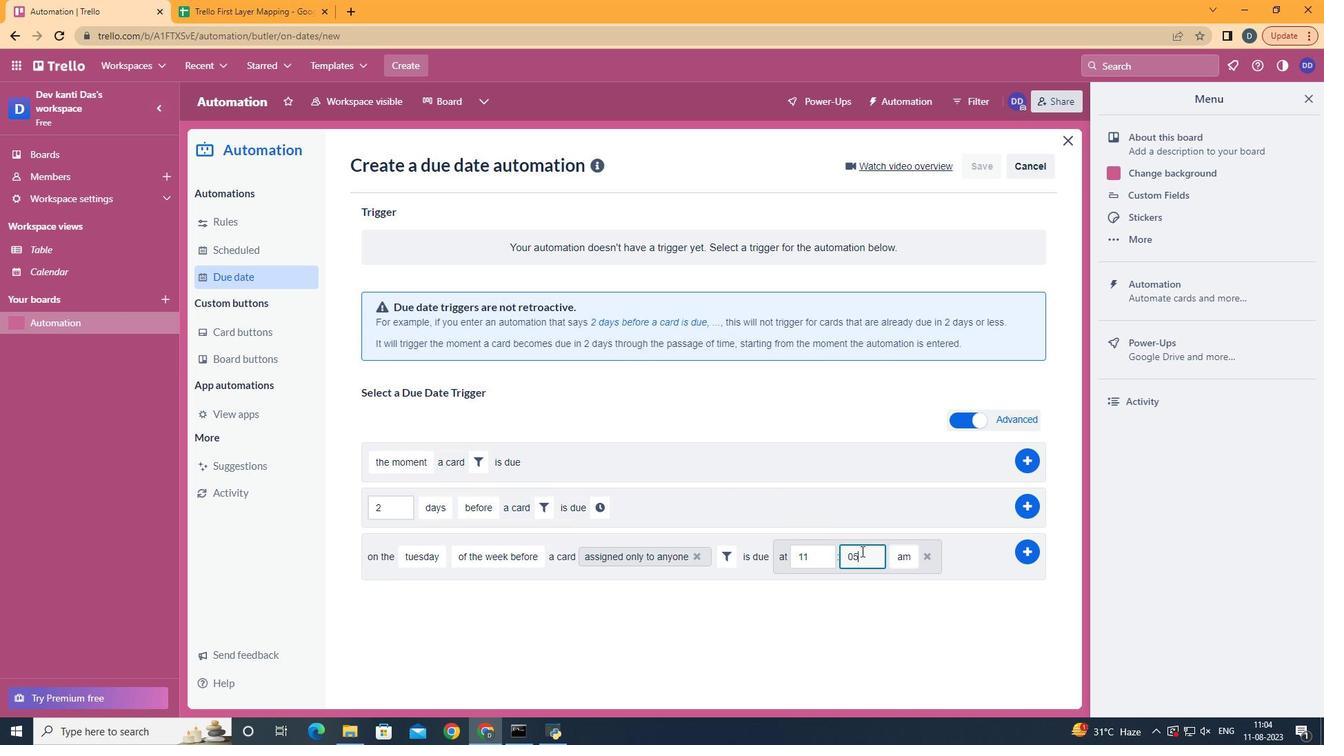 
Action: Mouse pressed left at (861, 551)
Screenshot: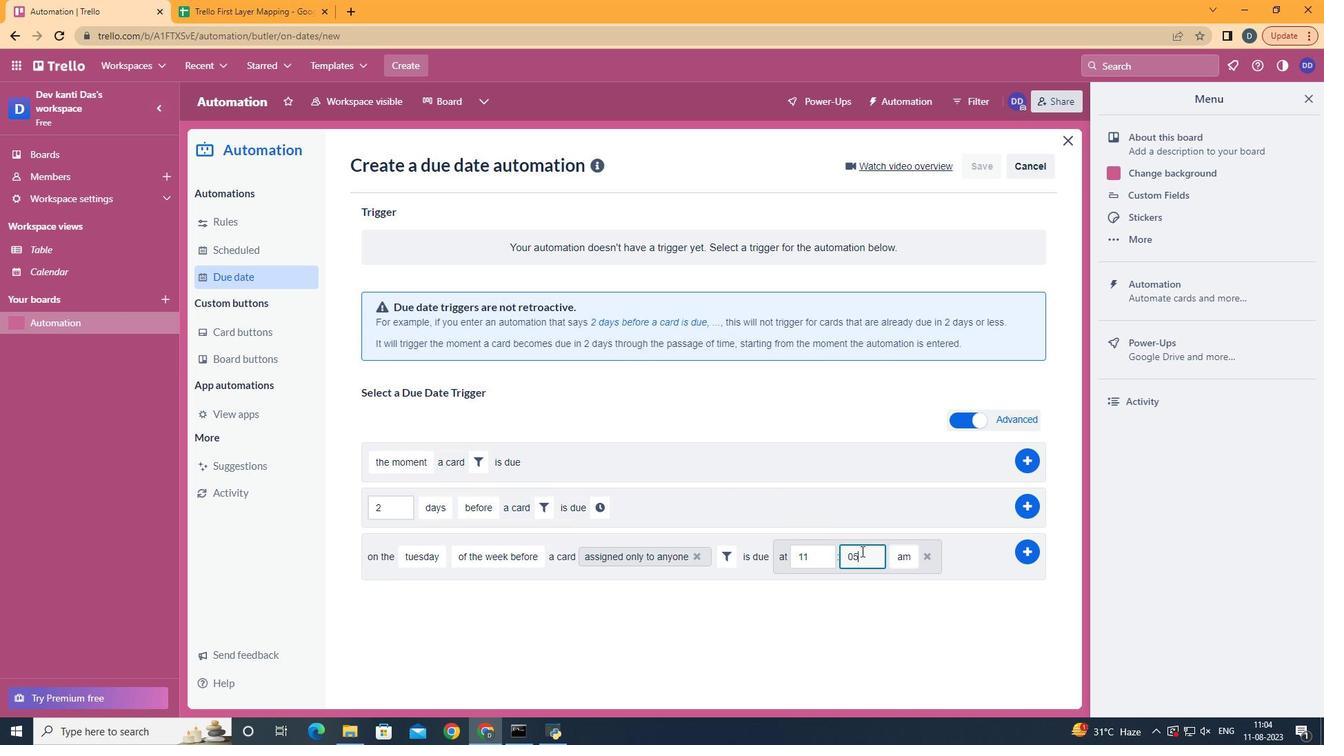 
Action: Key pressed <Key.backspace>0
Screenshot: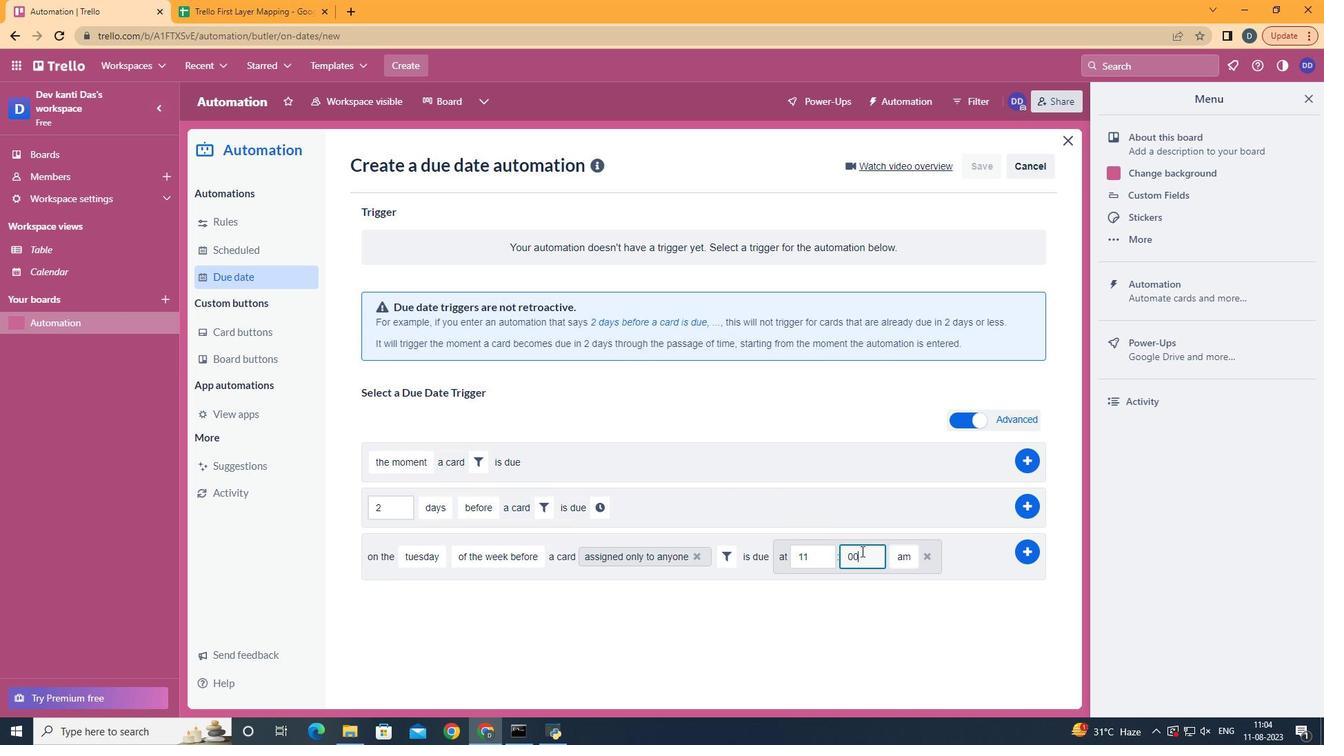 
Action: Mouse moved to (1024, 549)
Screenshot: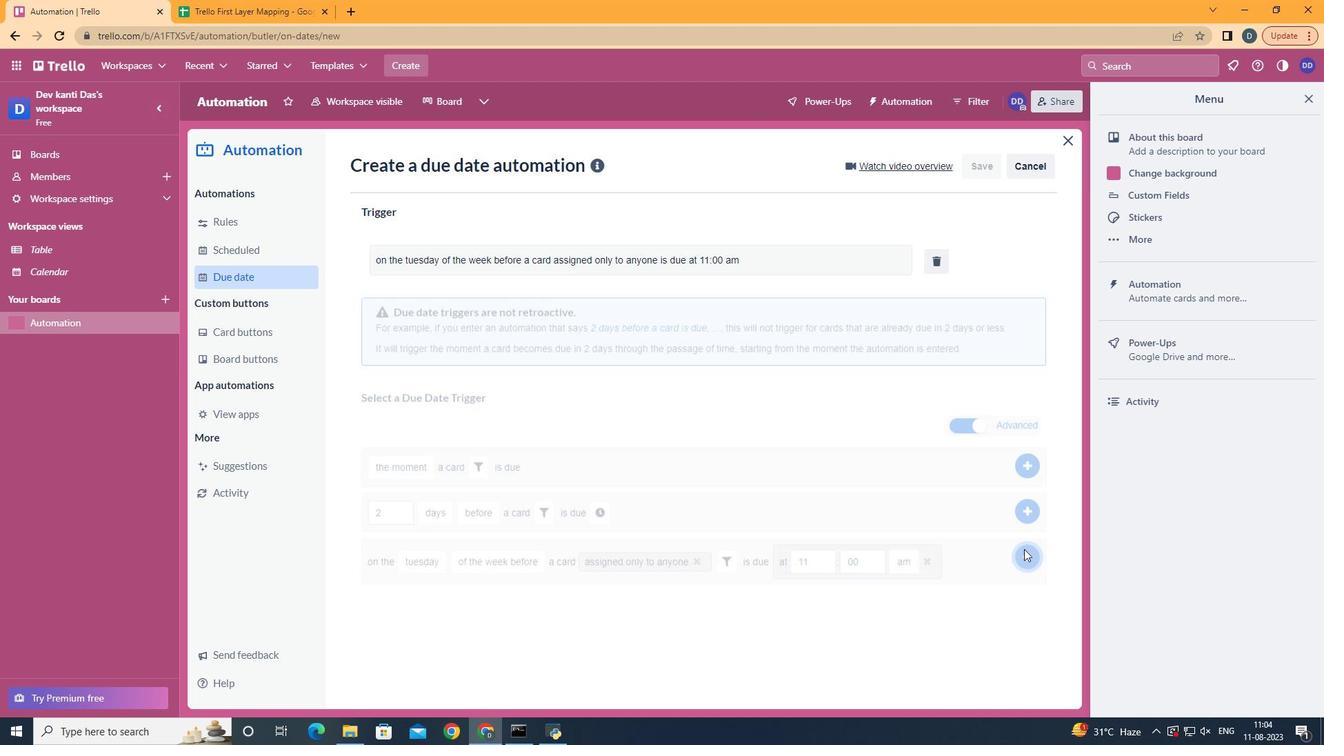 
Action: Mouse pressed left at (1024, 549)
Screenshot: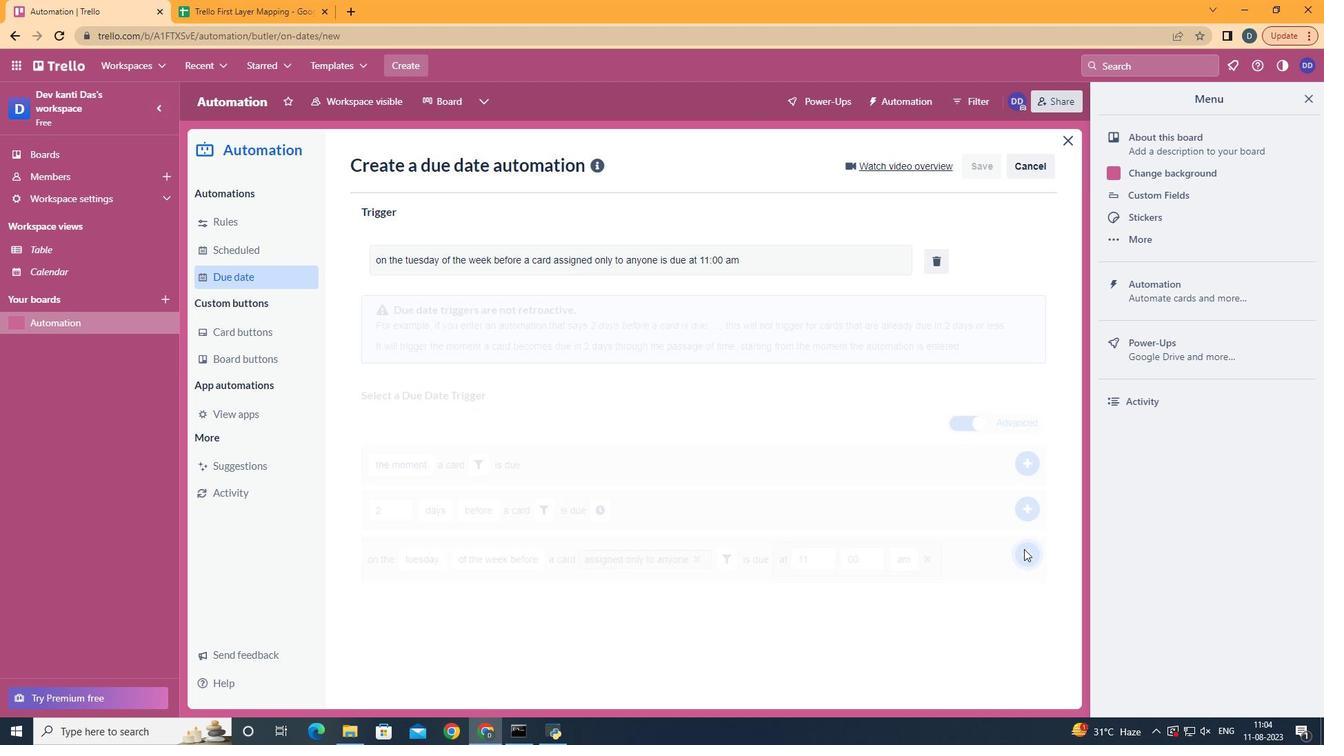 
